 Task: Create new Company, with domain: 'toyota.com' and type: 'Reseller'. Add new contact for this company, with mail Id: 'Devika_Nair@toyota.com', First Name: Devika, Last name:  Nair, Job Title: 'Product Manager', Phone Number: '(617) 555-9012'. Change life cycle stage to  Lead and lead status to  Open. Logged in from softage.3@softage.net
Action: Mouse moved to (96, 81)
Screenshot: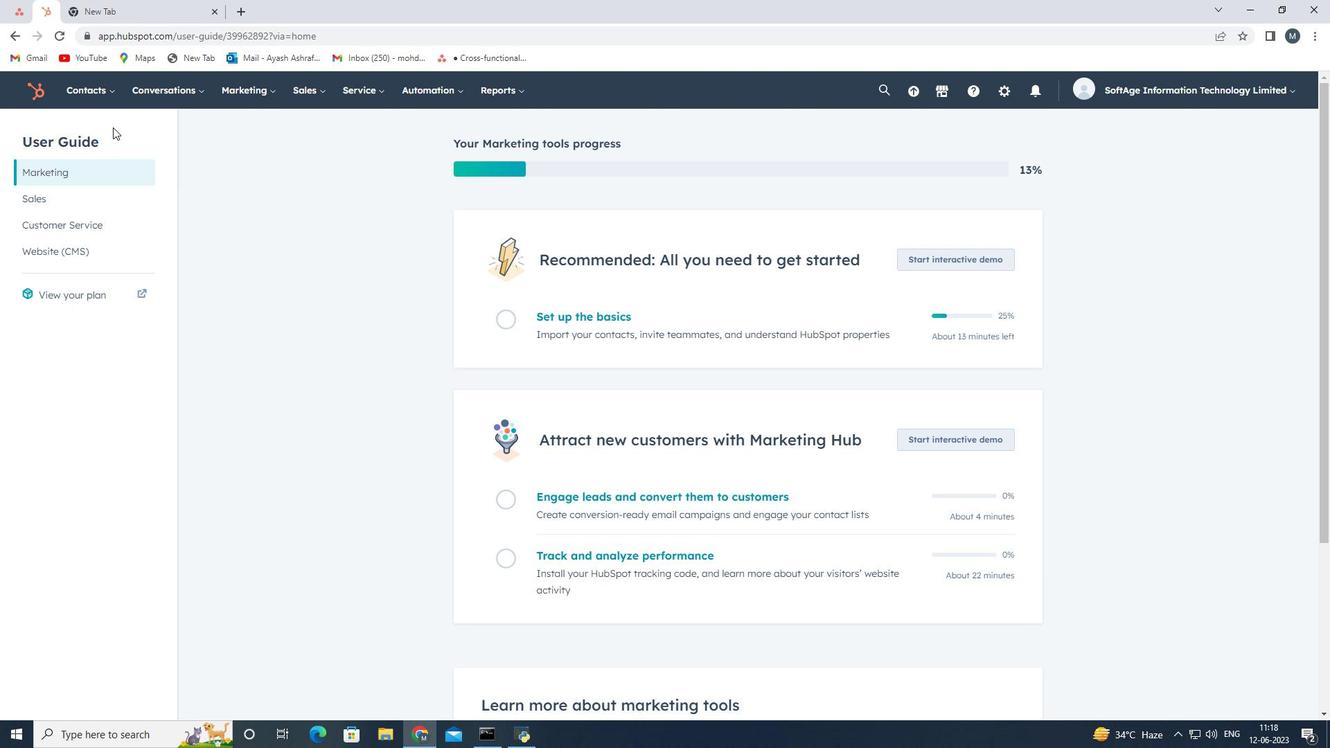 
Action: Mouse pressed left at (96, 81)
Screenshot: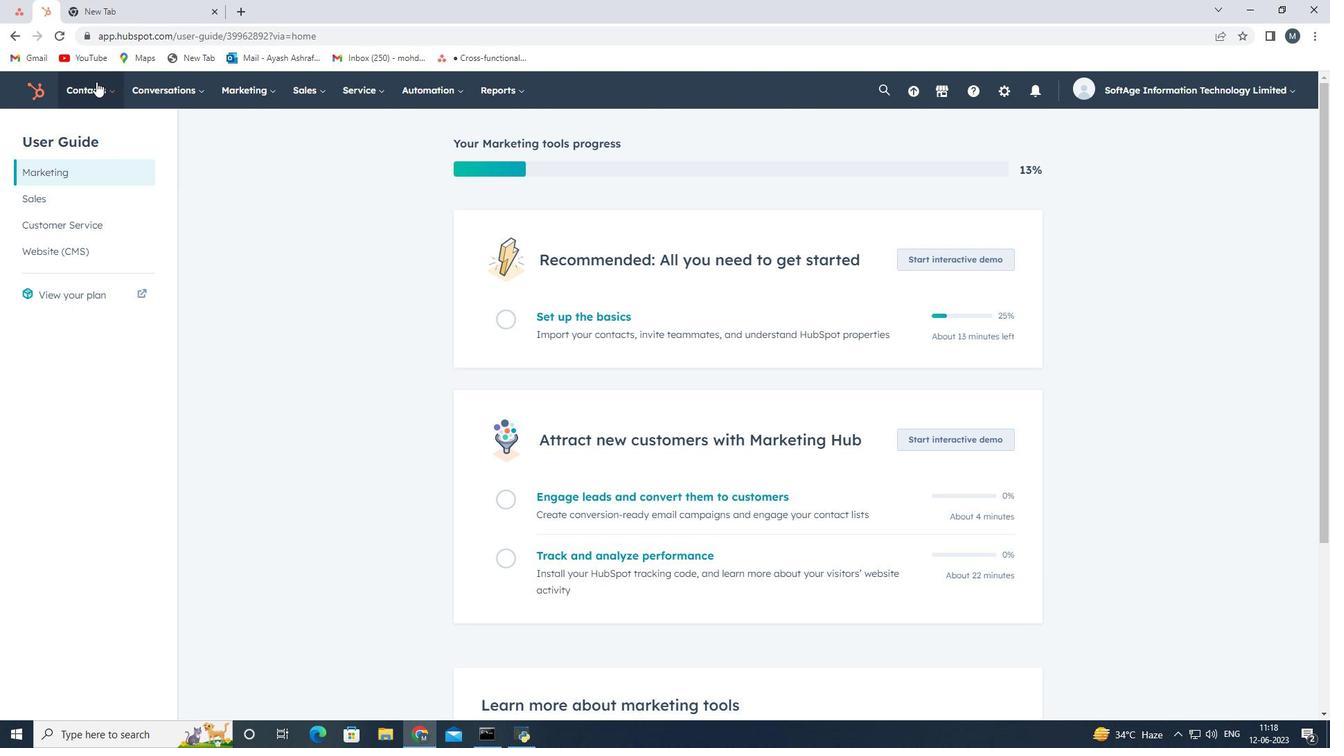 
Action: Mouse moved to (115, 125)
Screenshot: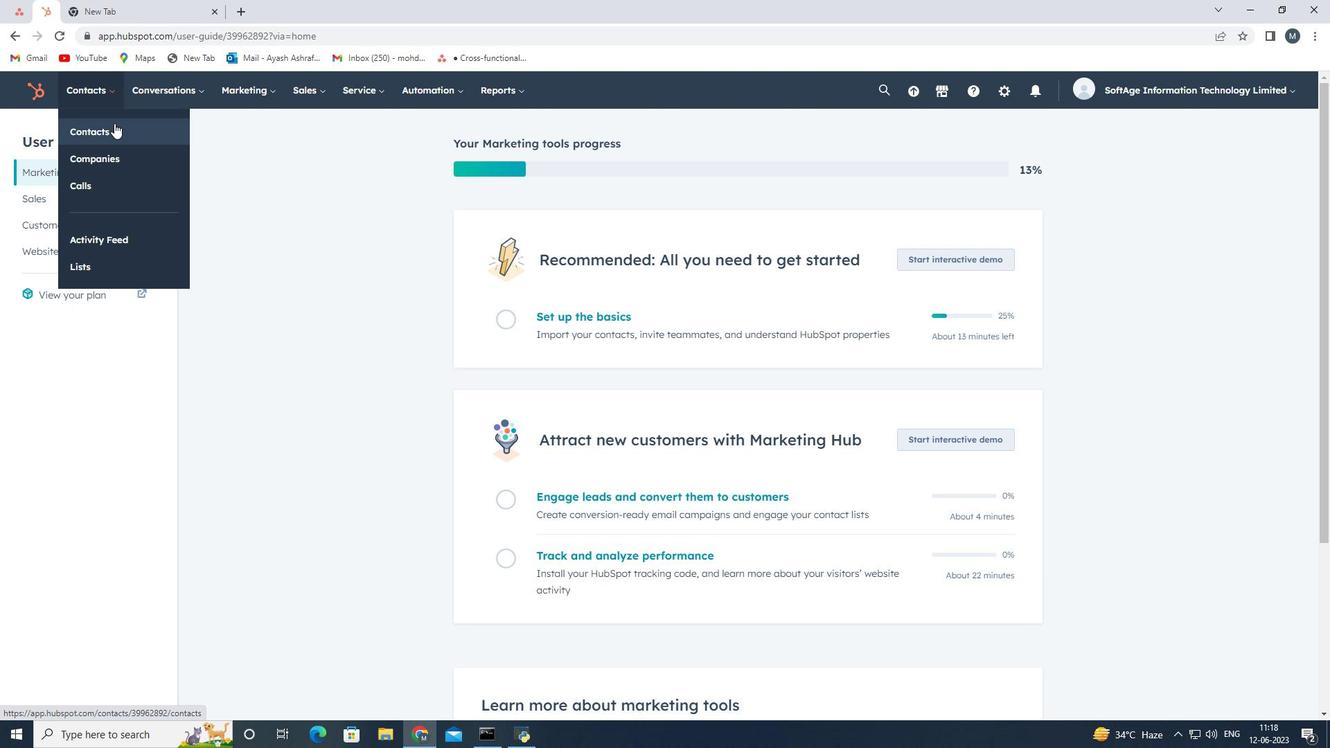 
Action: Mouse pressed left at (115, 125)
Screenshot: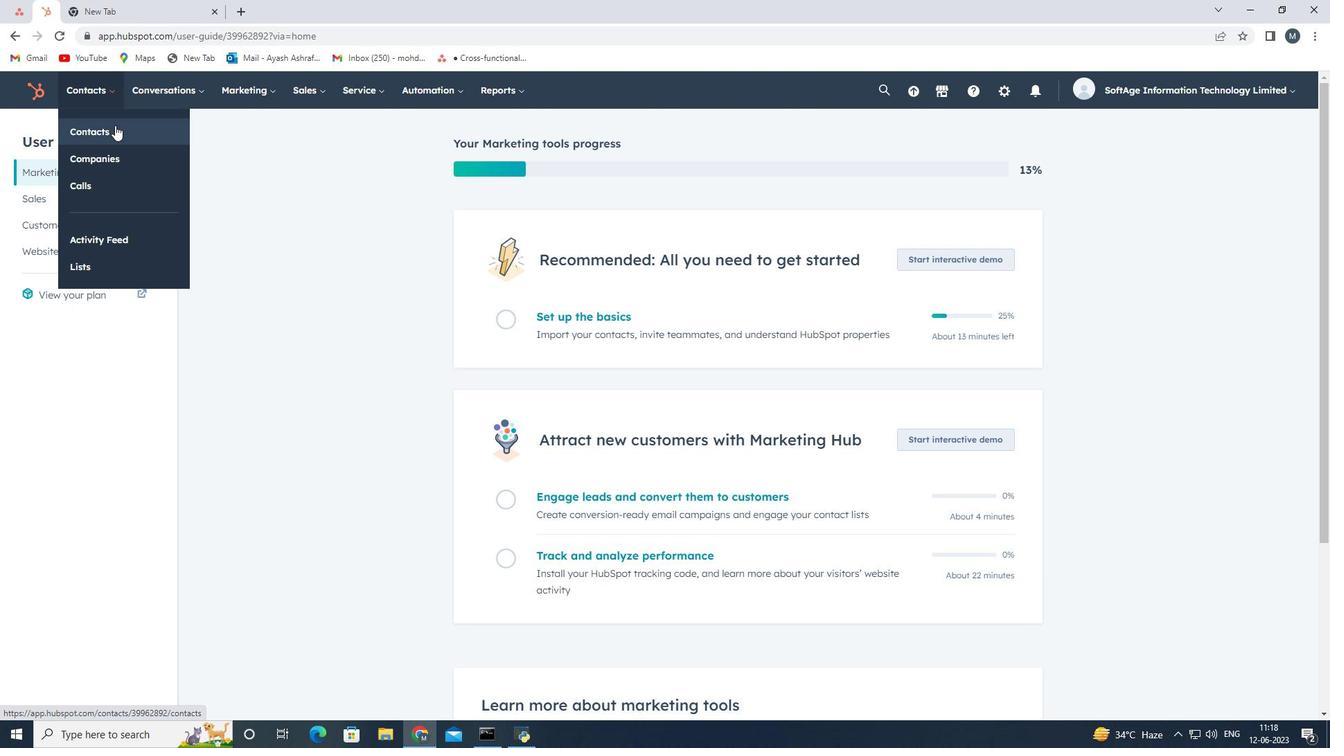 
Action: Mouse moved to (112, 154)
Screenshot: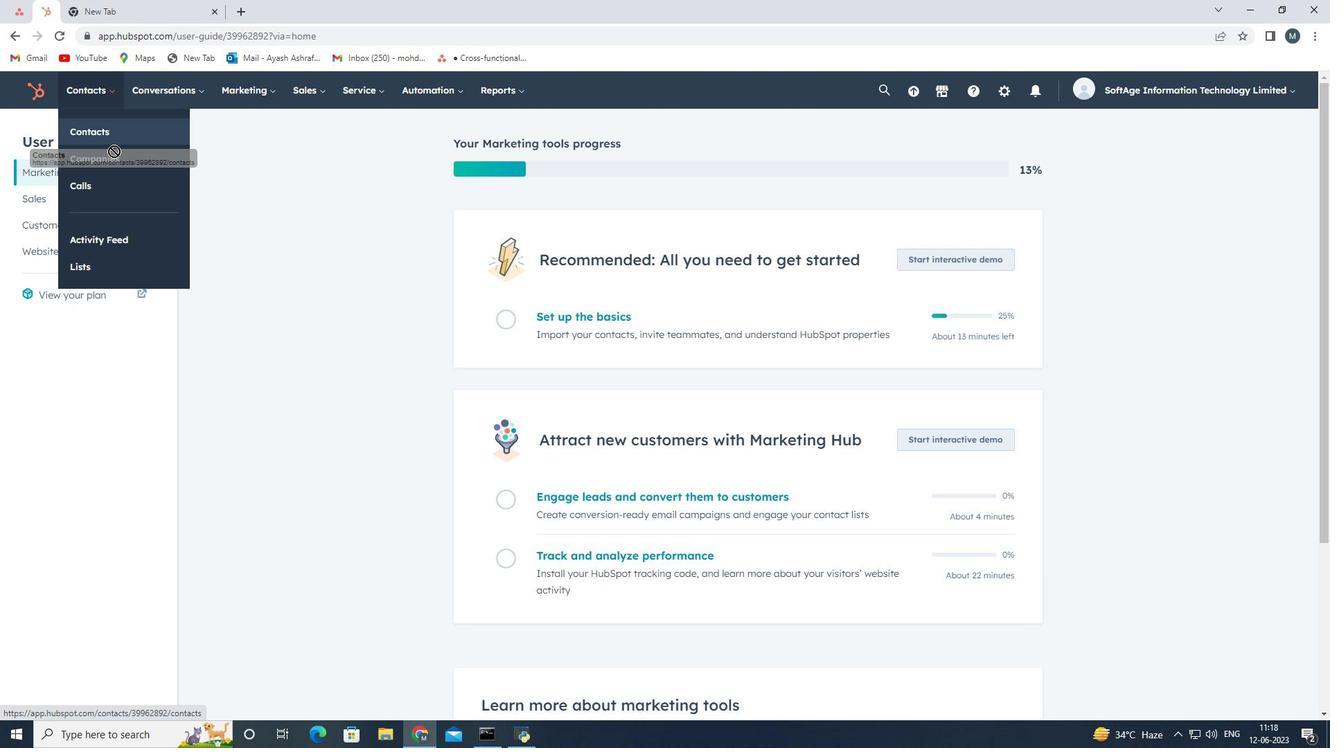 
Action: Mouse pressed left at (112, 154)
Screenshot: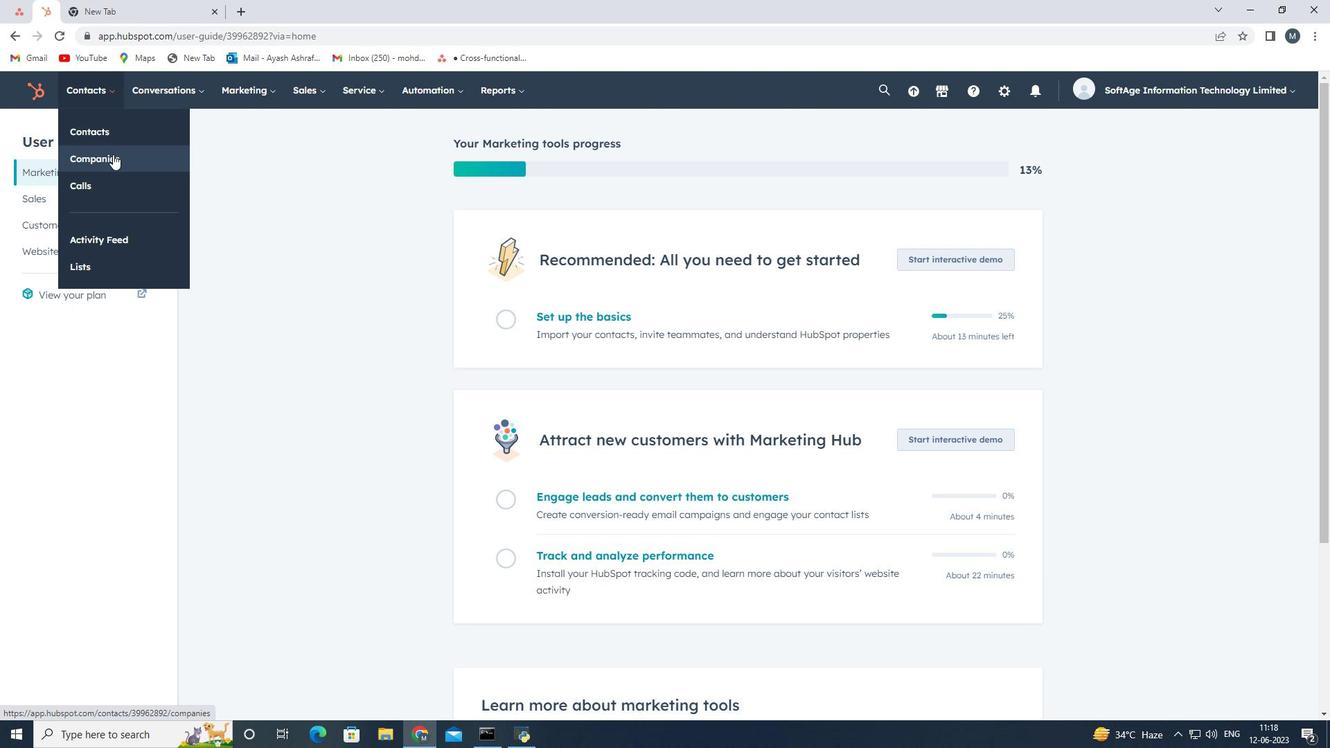 
Action: Mouse moved to (1234, 140)
Screenshot: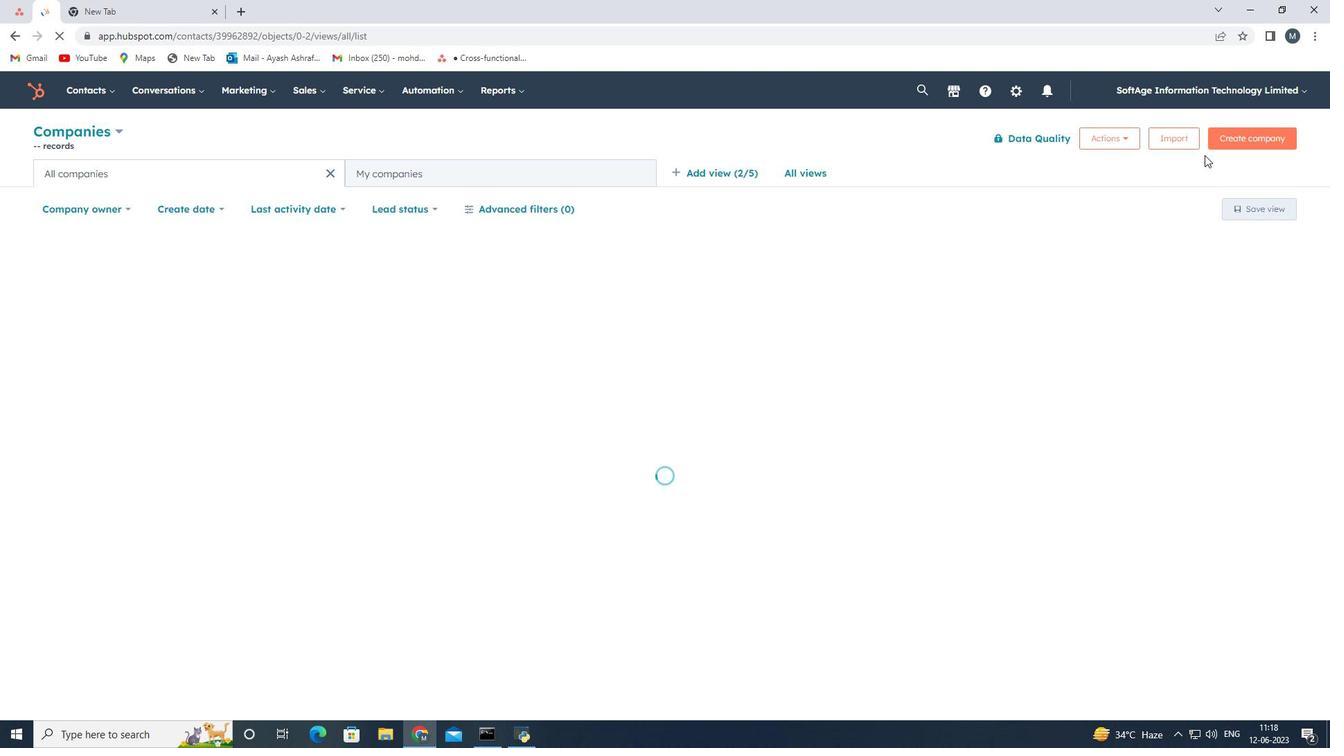 
Action: Mouse pressed left at (1234, 140)
Screenshot: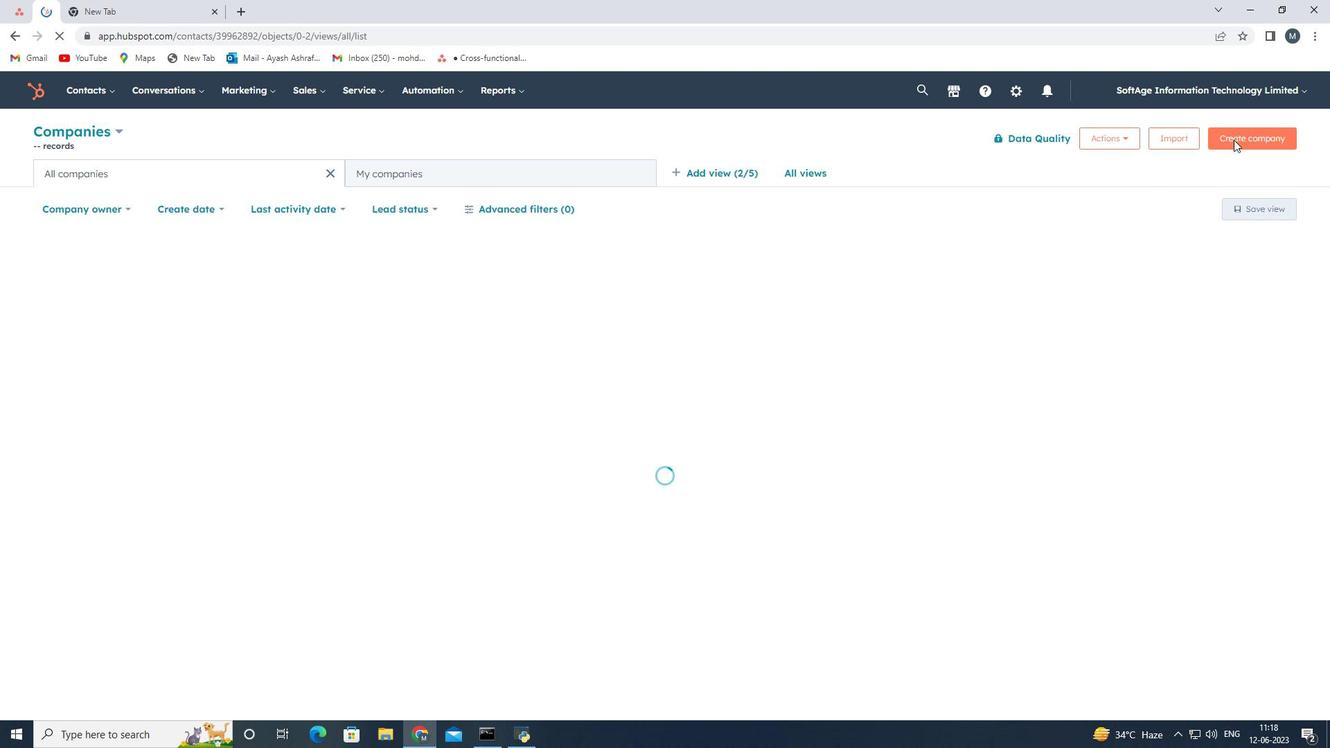 
Action: Mouse pressed left at (1234, 140)
Screenshot: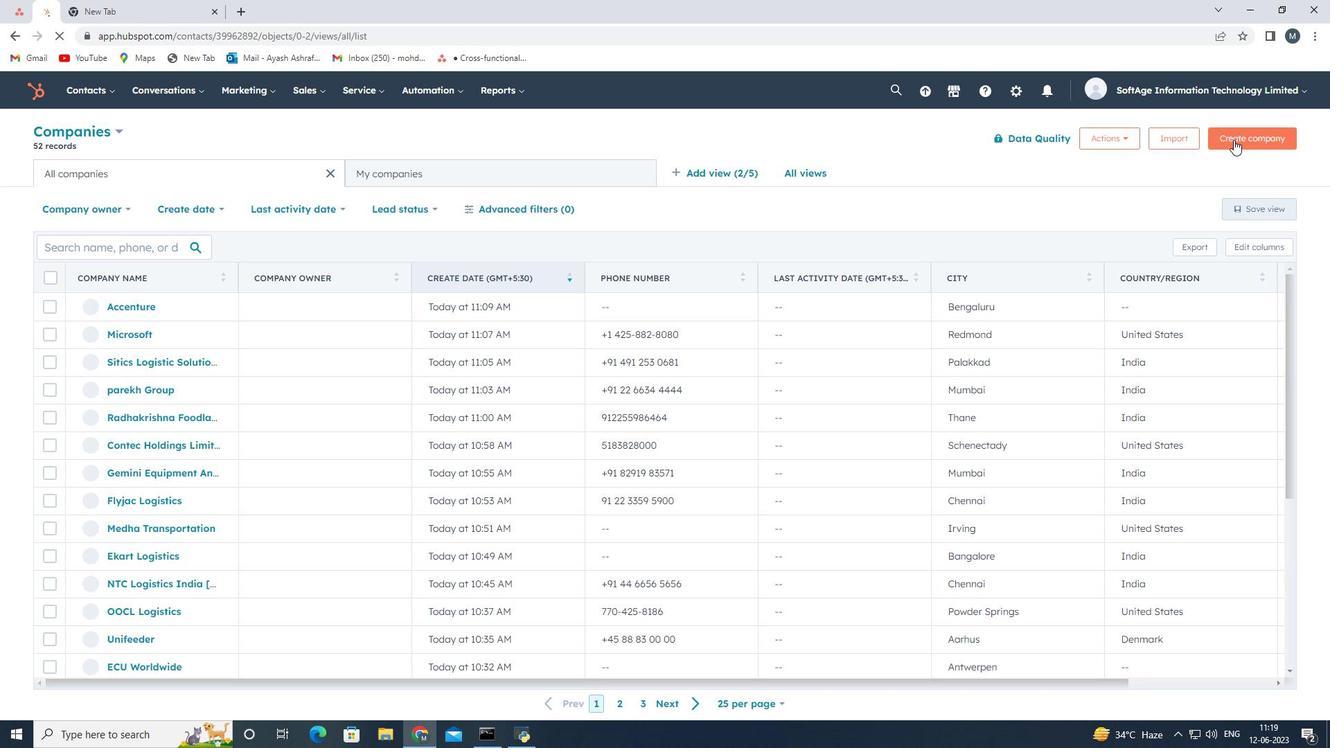
Action: Mouse moved to (1005, 209)
Screenshot: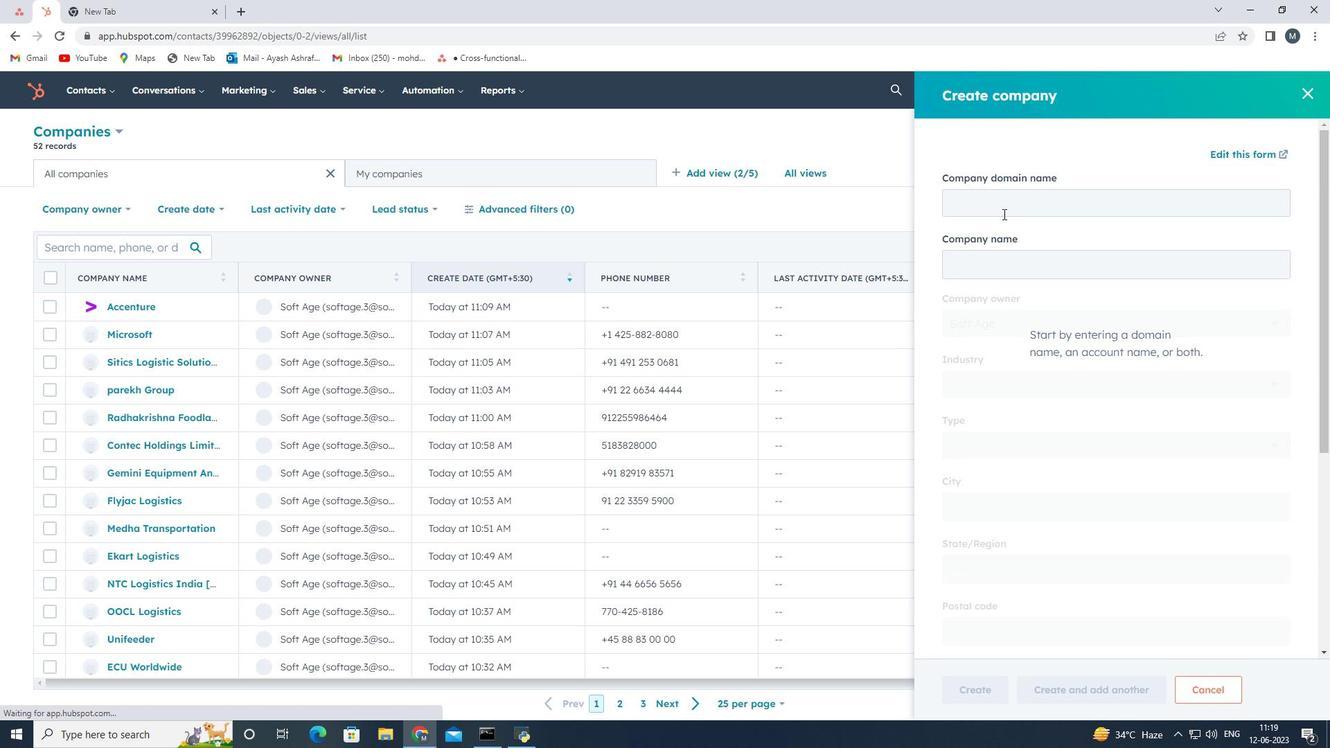 
Action: Mouse pressed left at (1005, 209)
Screenshot: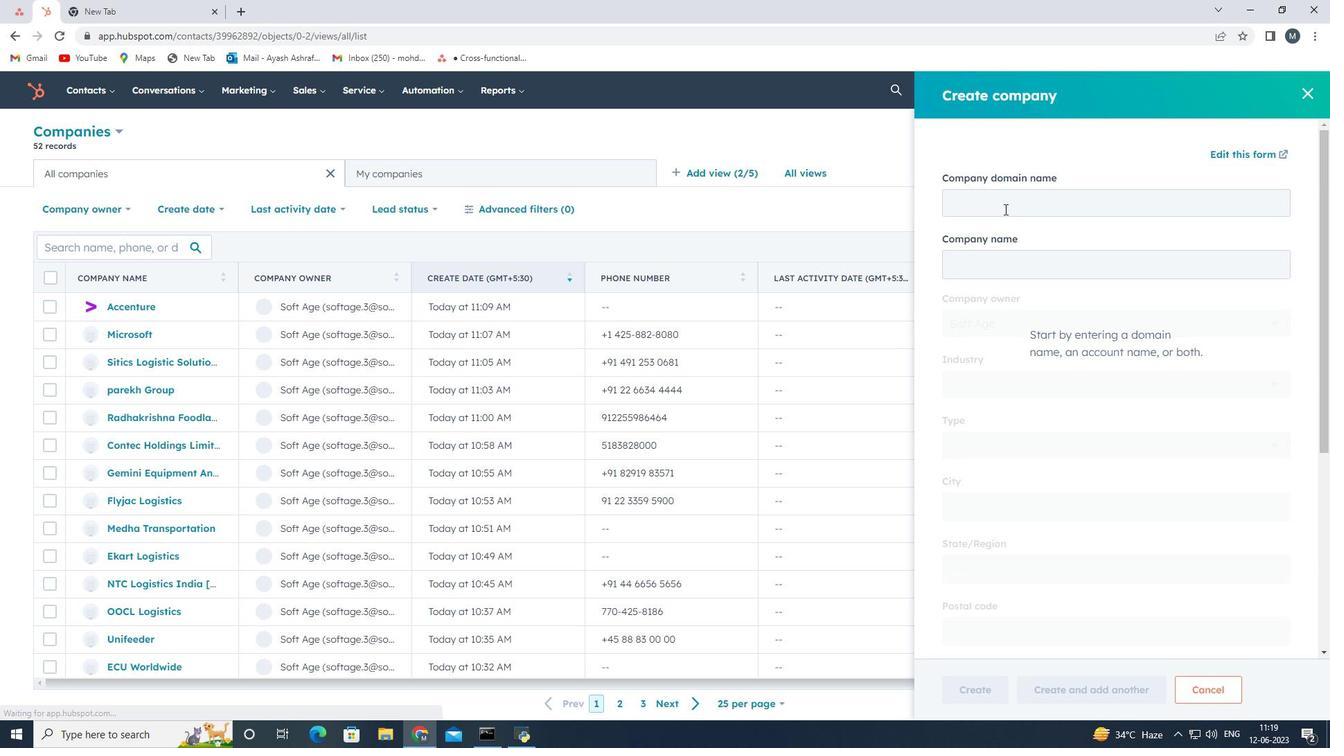 
Action: Key pressed toyota.com
Screenshot: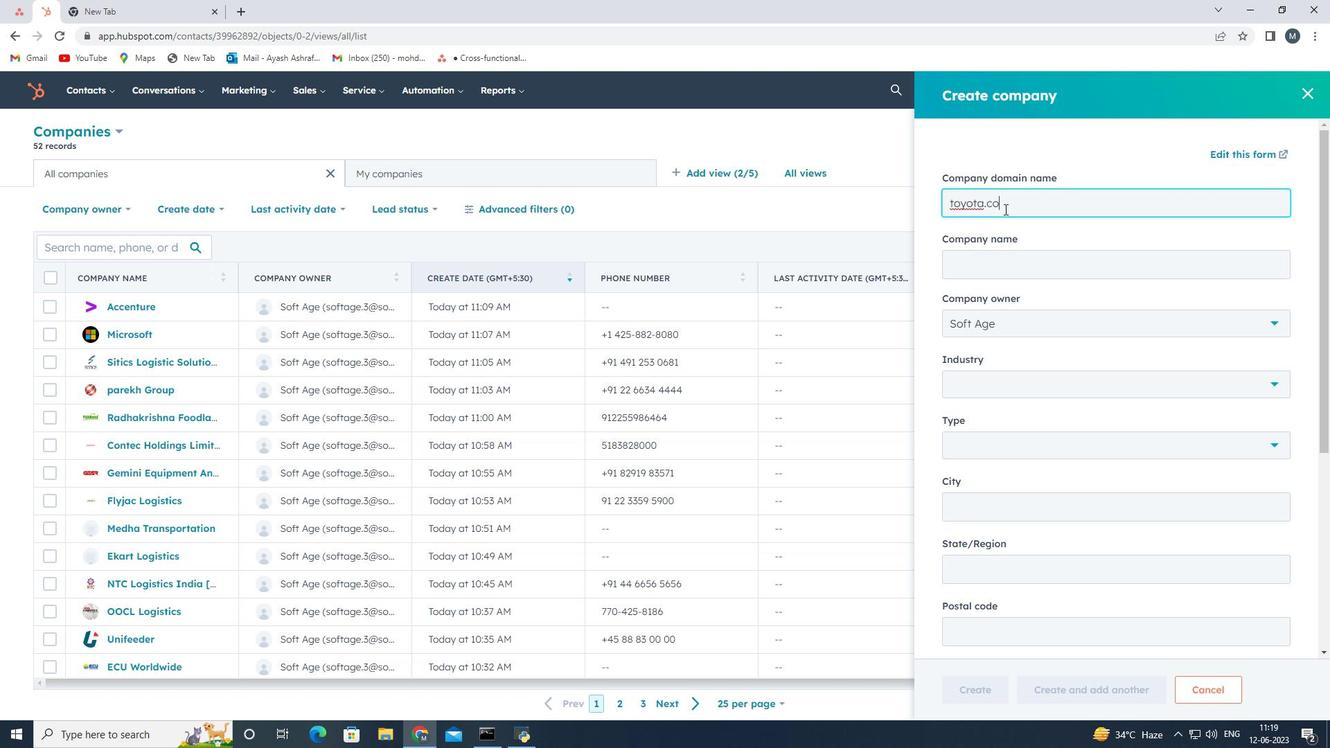 
Action: Mouse moved to (1039, 432)
Screenshot: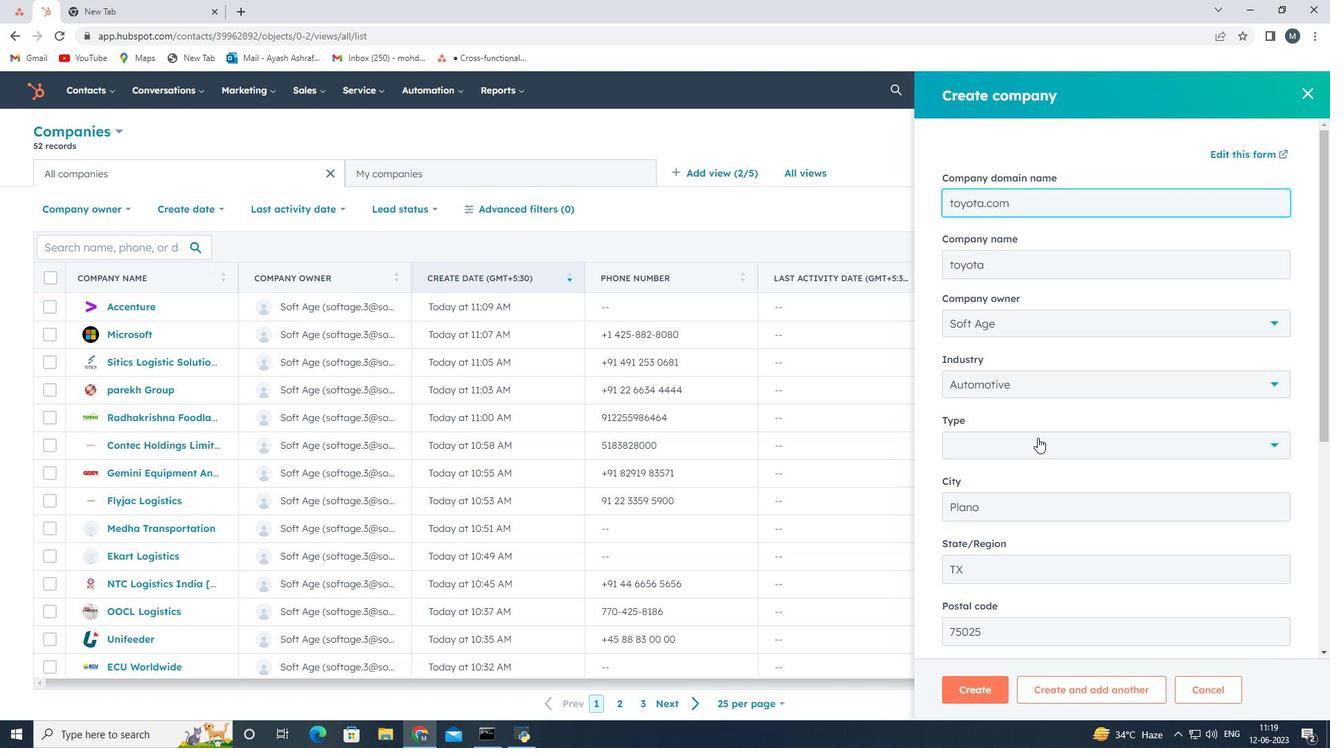 
Action: Mouse pressed left at (1039, 432)
Screenshot: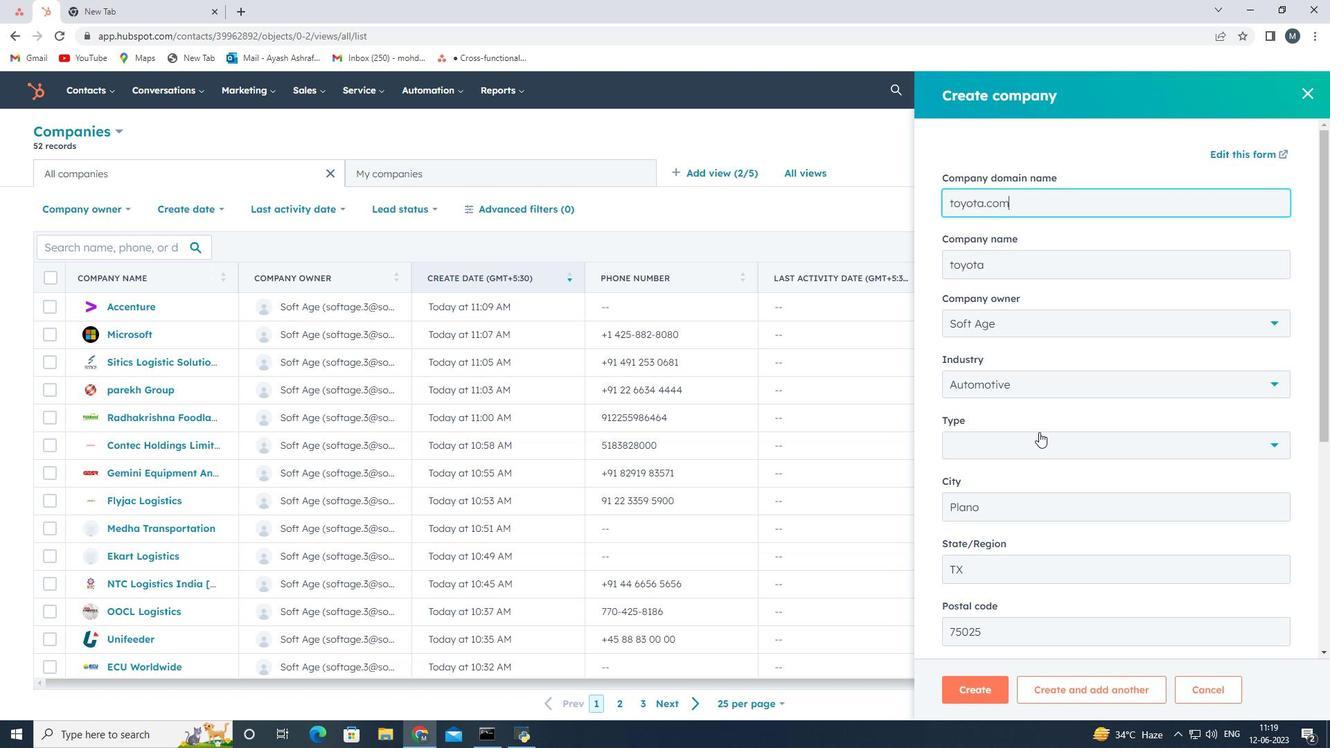 
Action: Mouse moved to (986, 569)
Screenshot: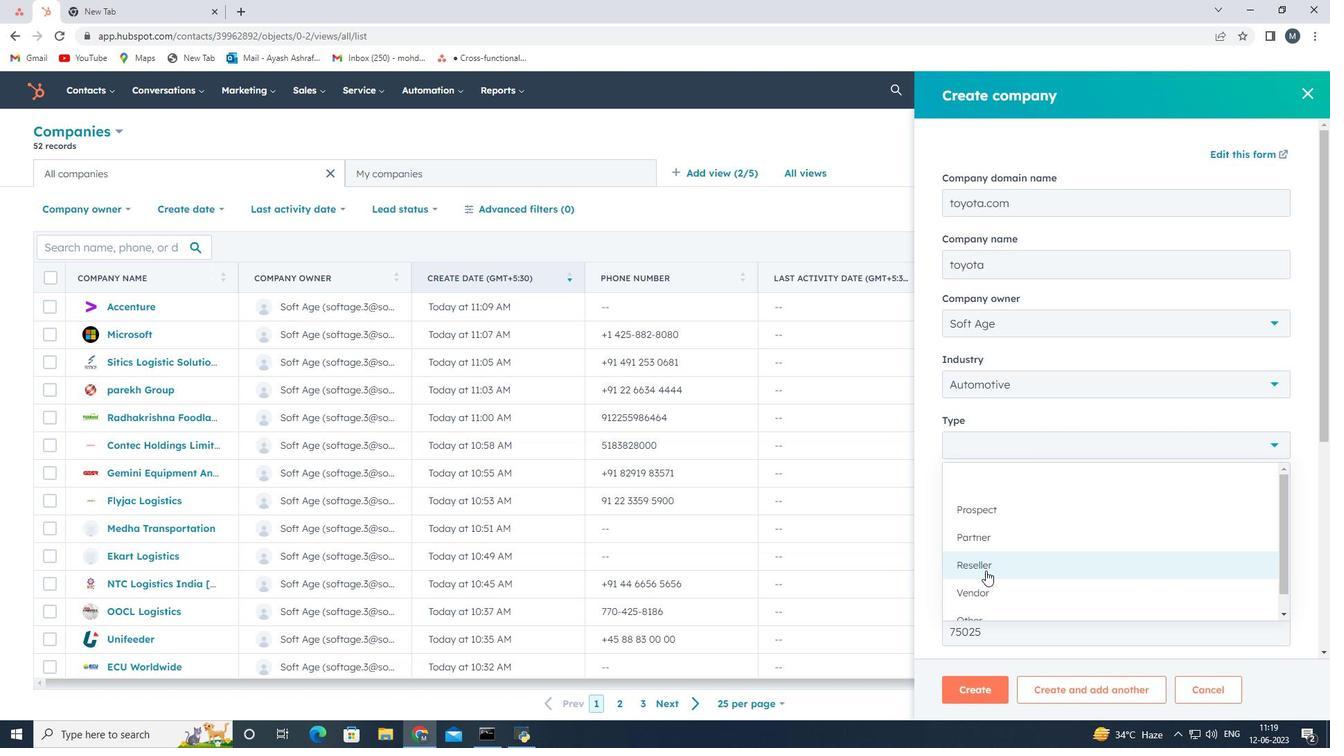 
Action: Mouse pressed left at (986, 569)
Screenshot: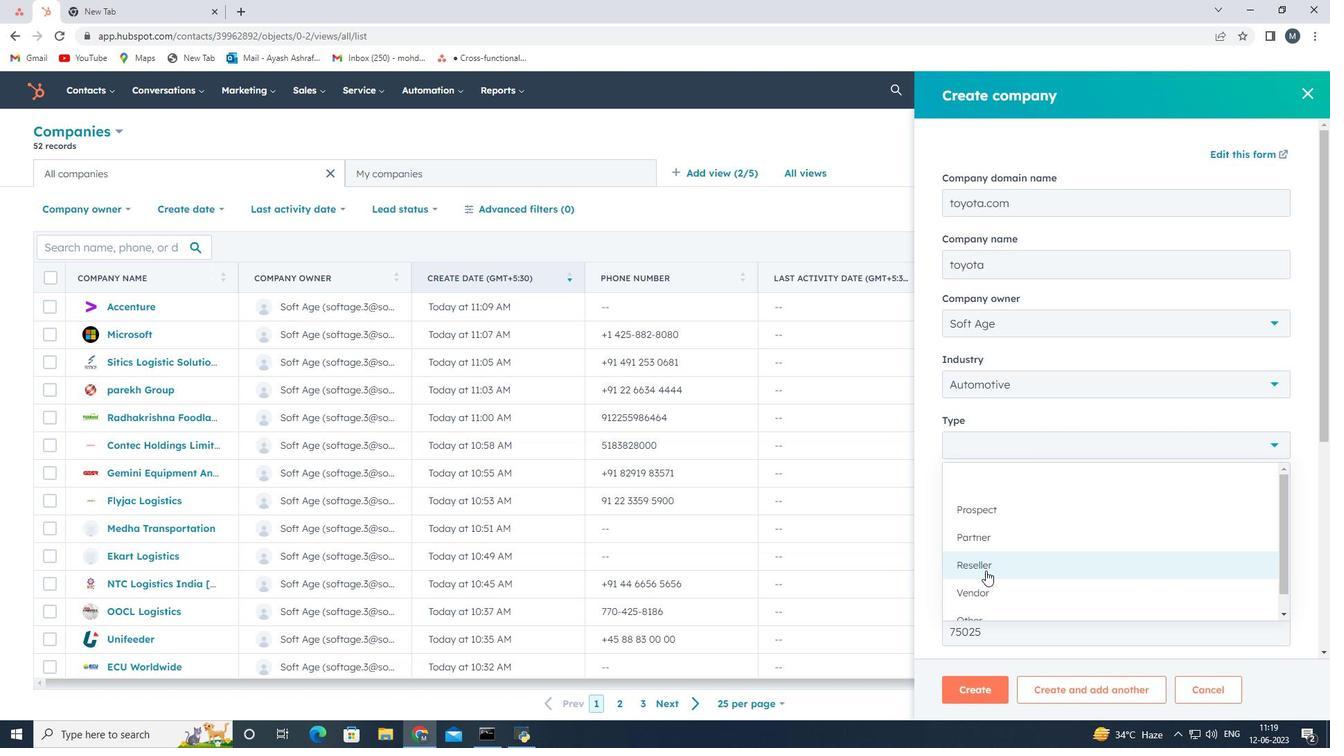 
Action: Mouse scrolled (986, 568) with delta (0, 0)
Screenshot: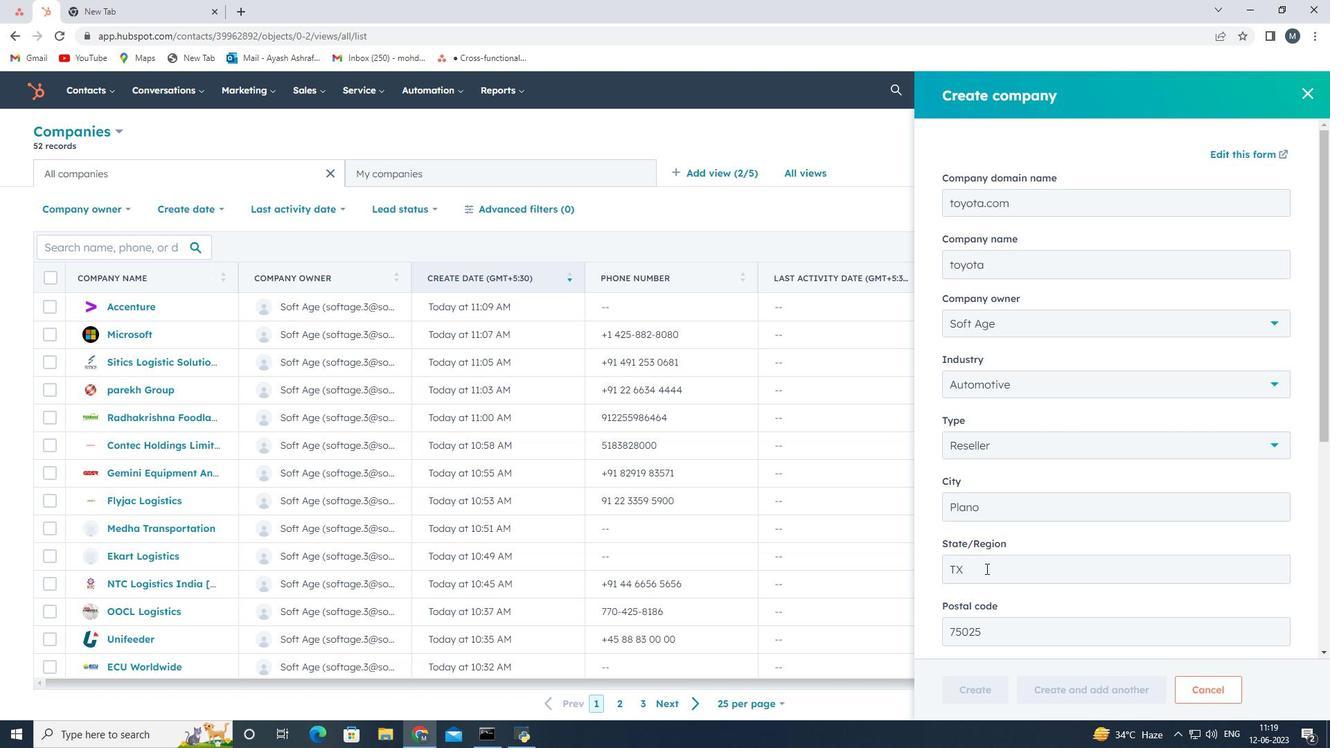 
Action: Mouse scrolled (986, 568) with delta (0, 0)
Screenshot: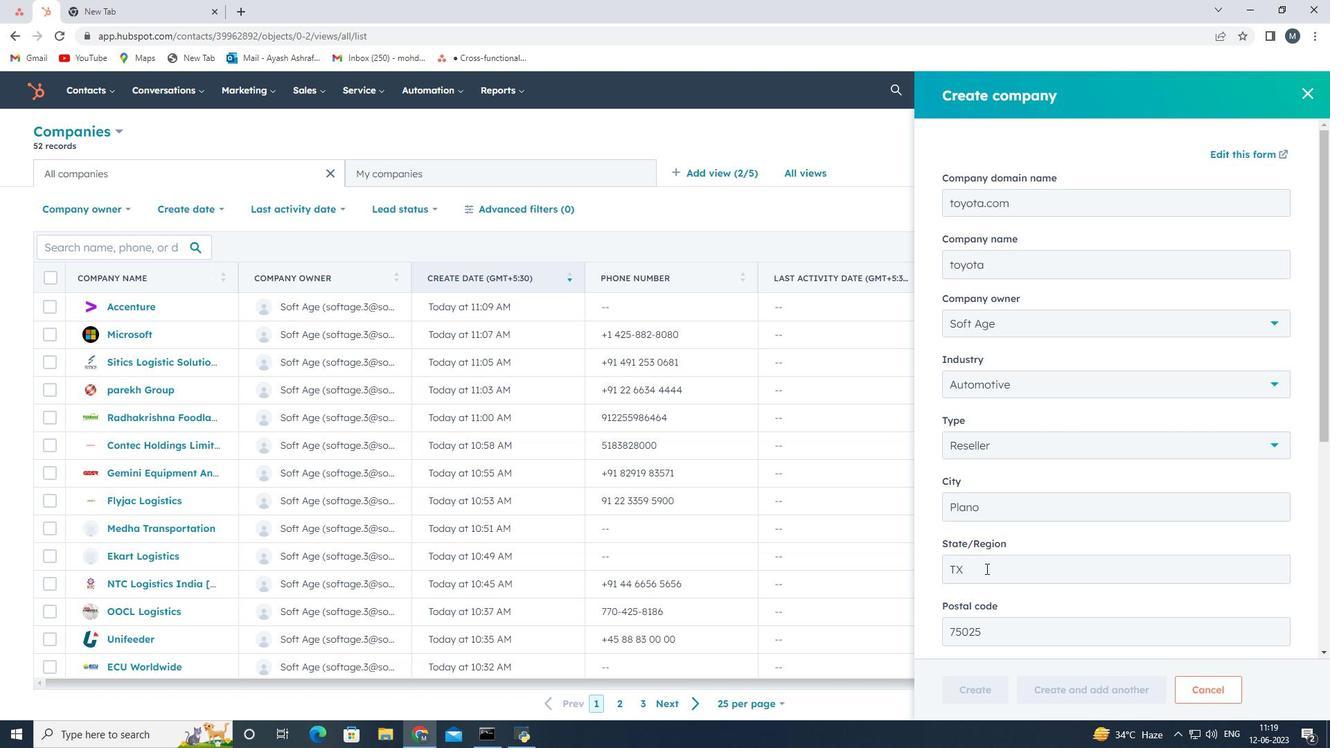 
Action: Mouse scrolled (986, 568) with delta (0, 0)
Screenshot: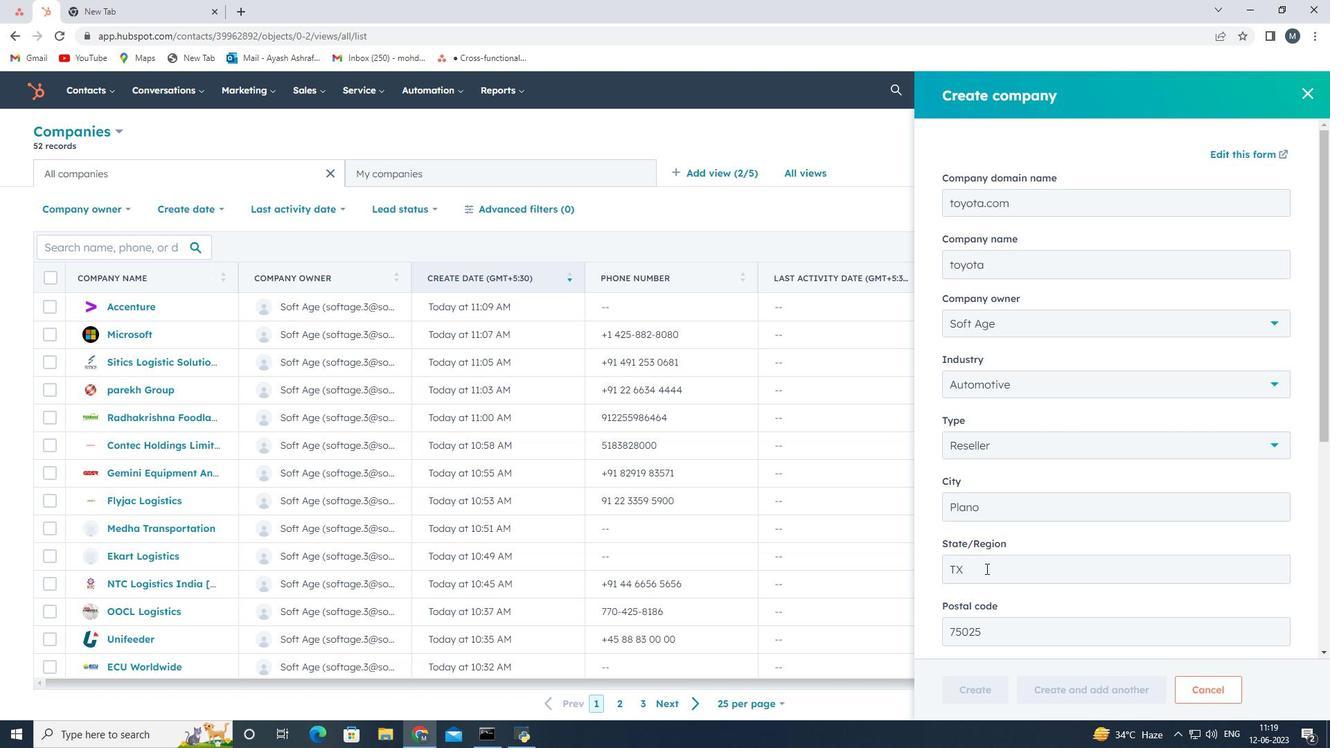 
Action: Mouse scrolled (986, 568) with delta (0, 0)
Screenshot: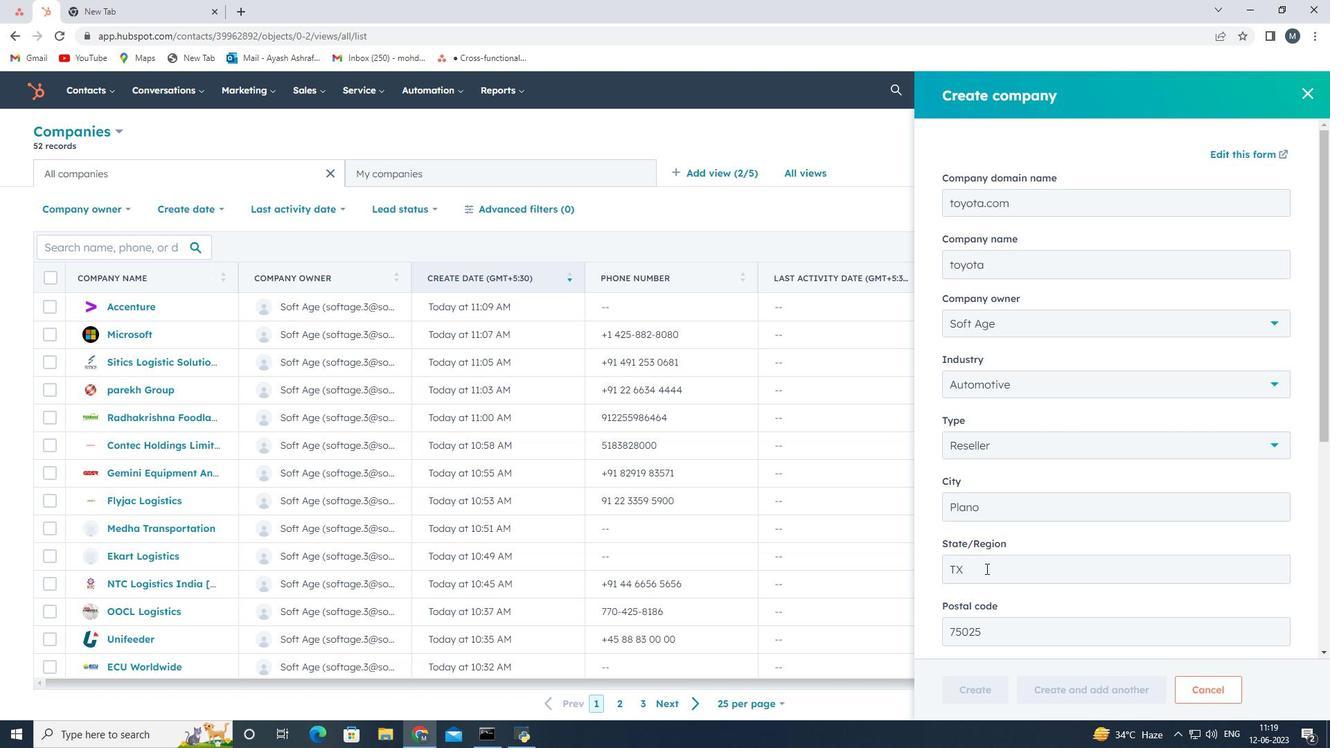 
Action: Mouse scrolled (986, 568) with delta (0, 0)
Screenshot: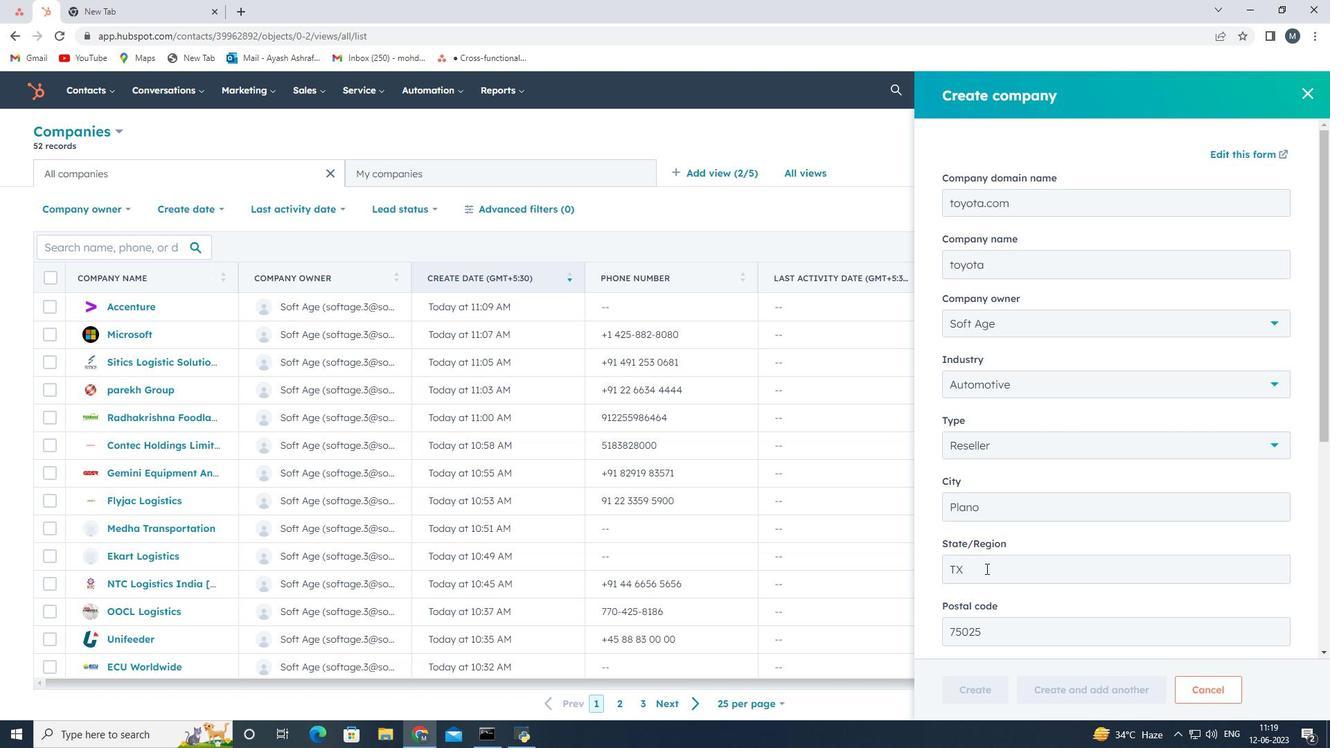 
Action: Mouse scrolled (986, 568) with delta (0, 0)
Screenshot: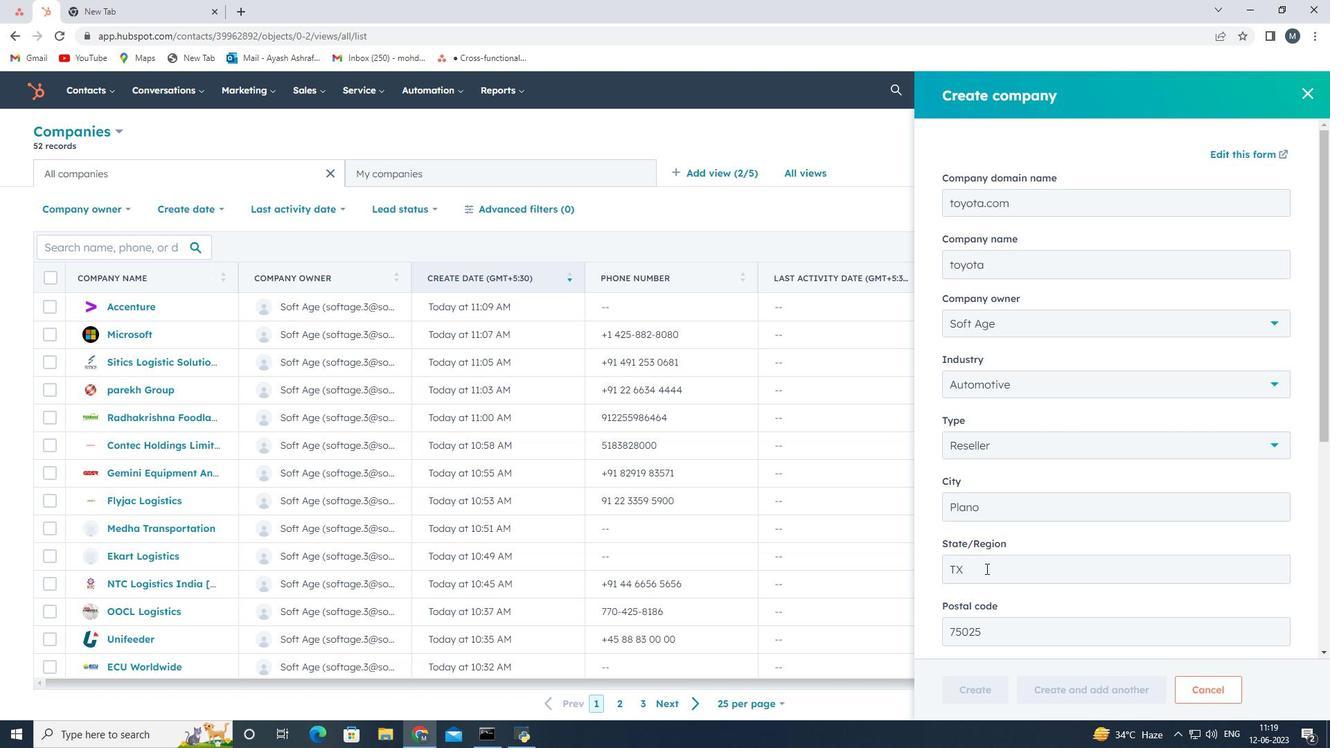 
Action: Mouse scrolled (986, 568) with delta (0, 0)
Screenshot: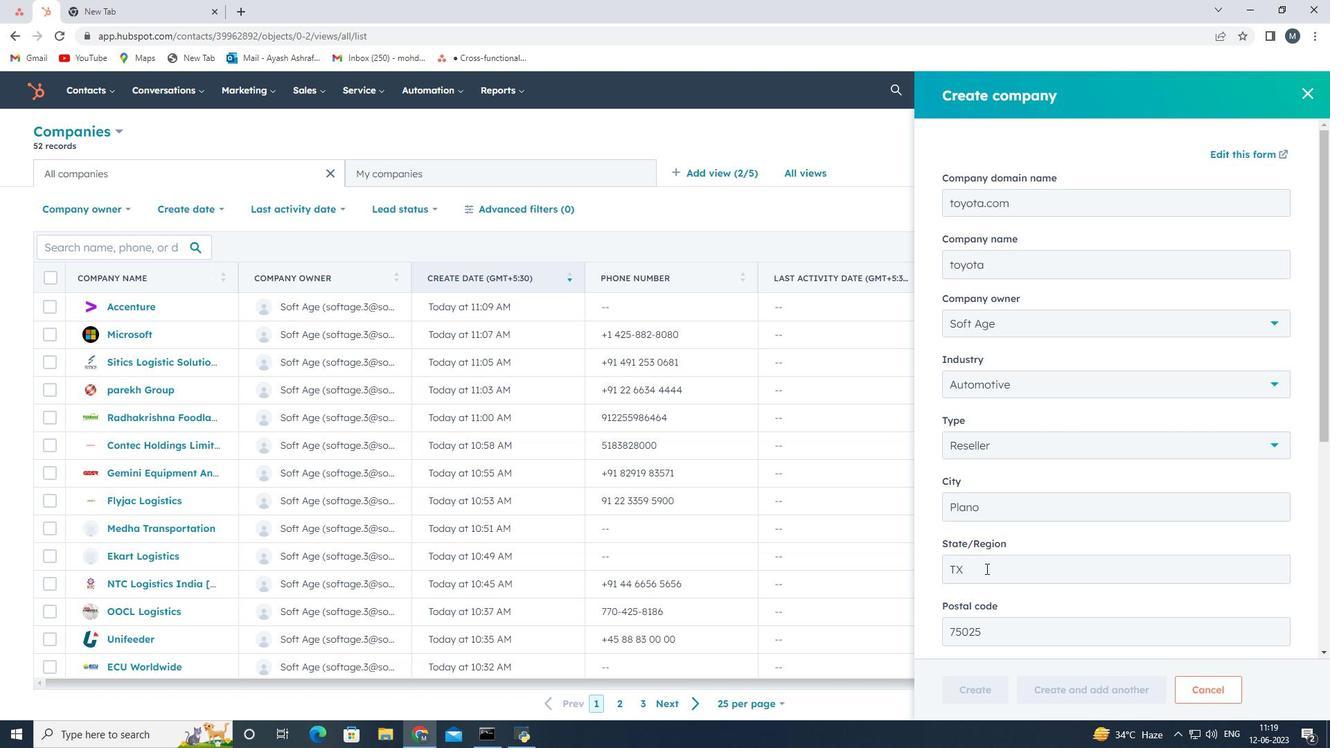 
Action: Mouse moved to (948, 692)
Screenshot: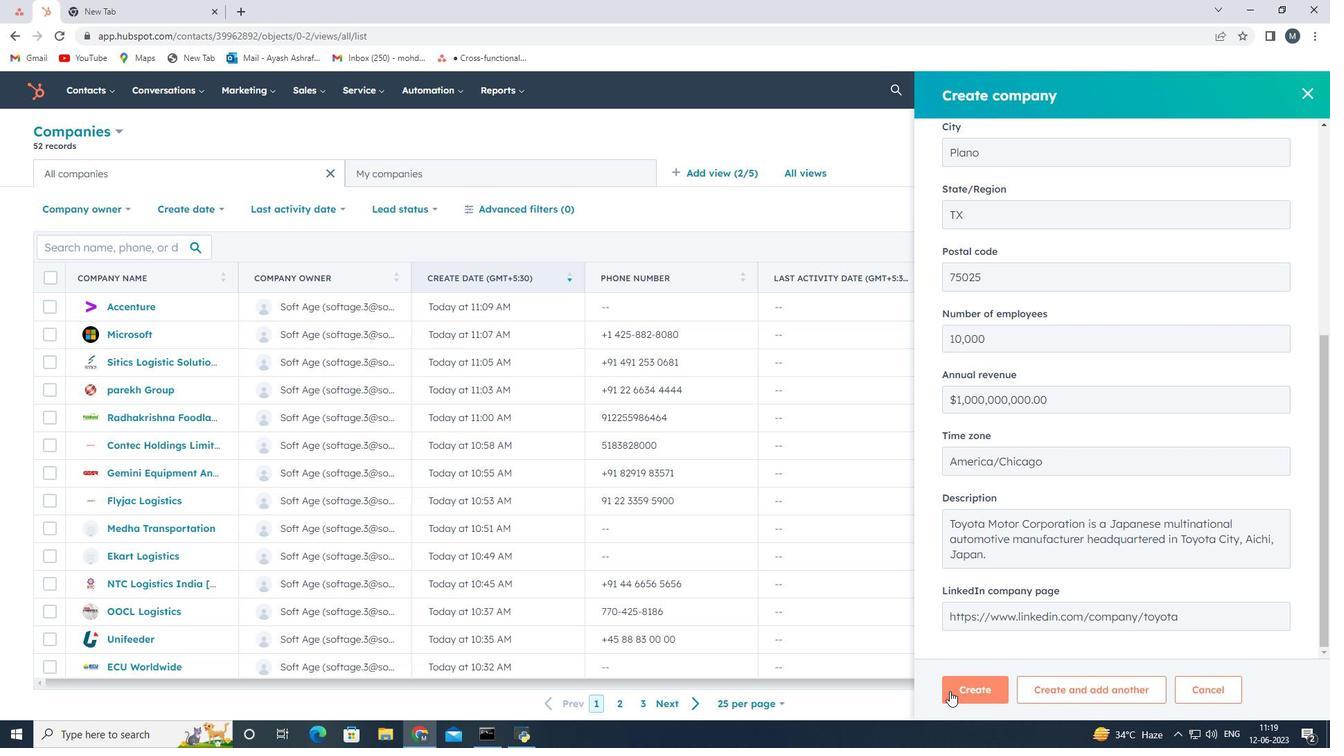 
Action: Mouse pressed left at (948, 692)
Screenshot: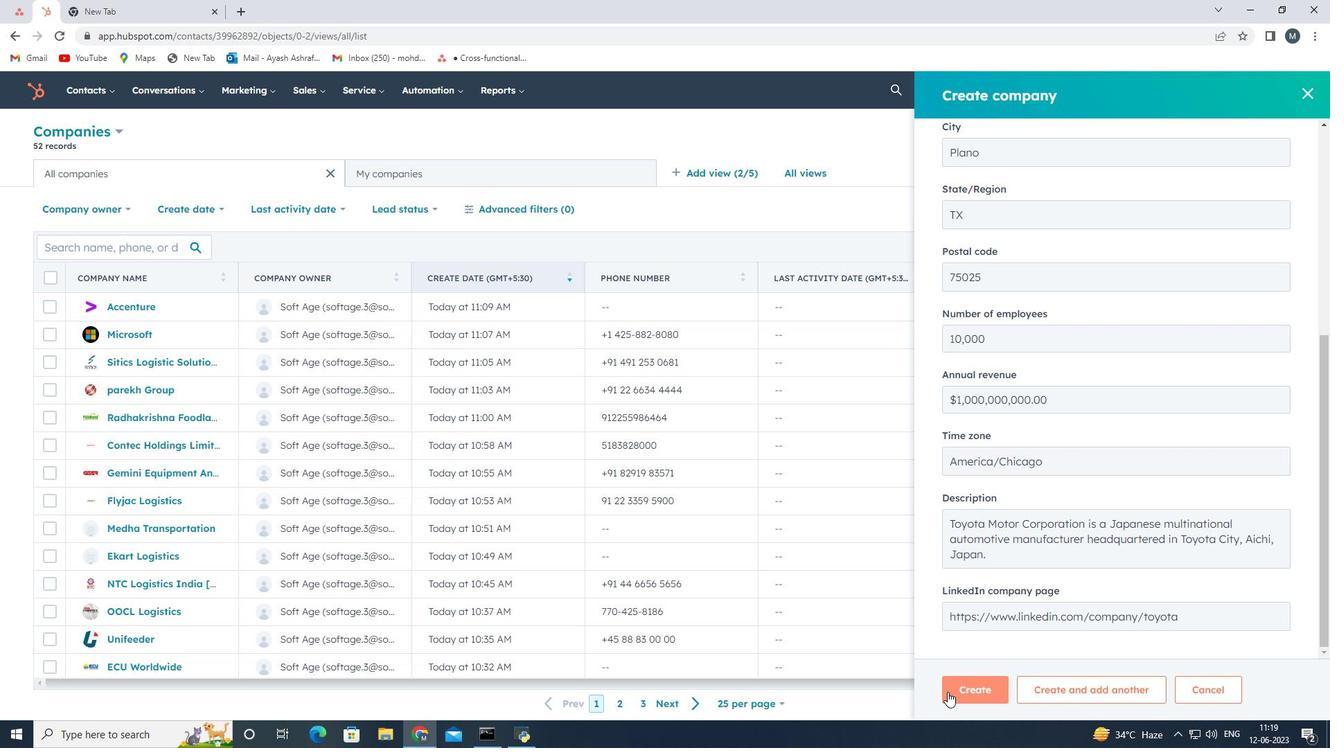 
Action: Mouse moved to (937, 469)
Screenshot: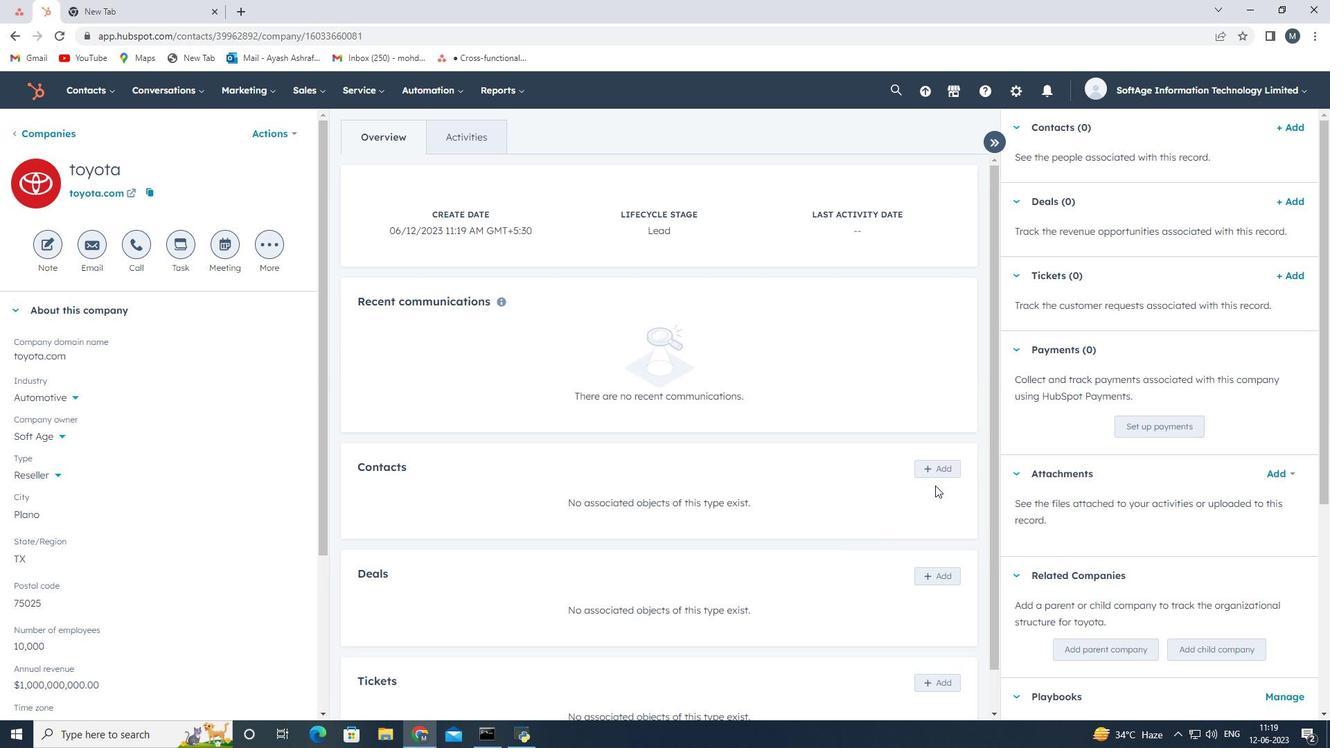 
Action: Mouse pressed left at (937, 469)
Screenshot: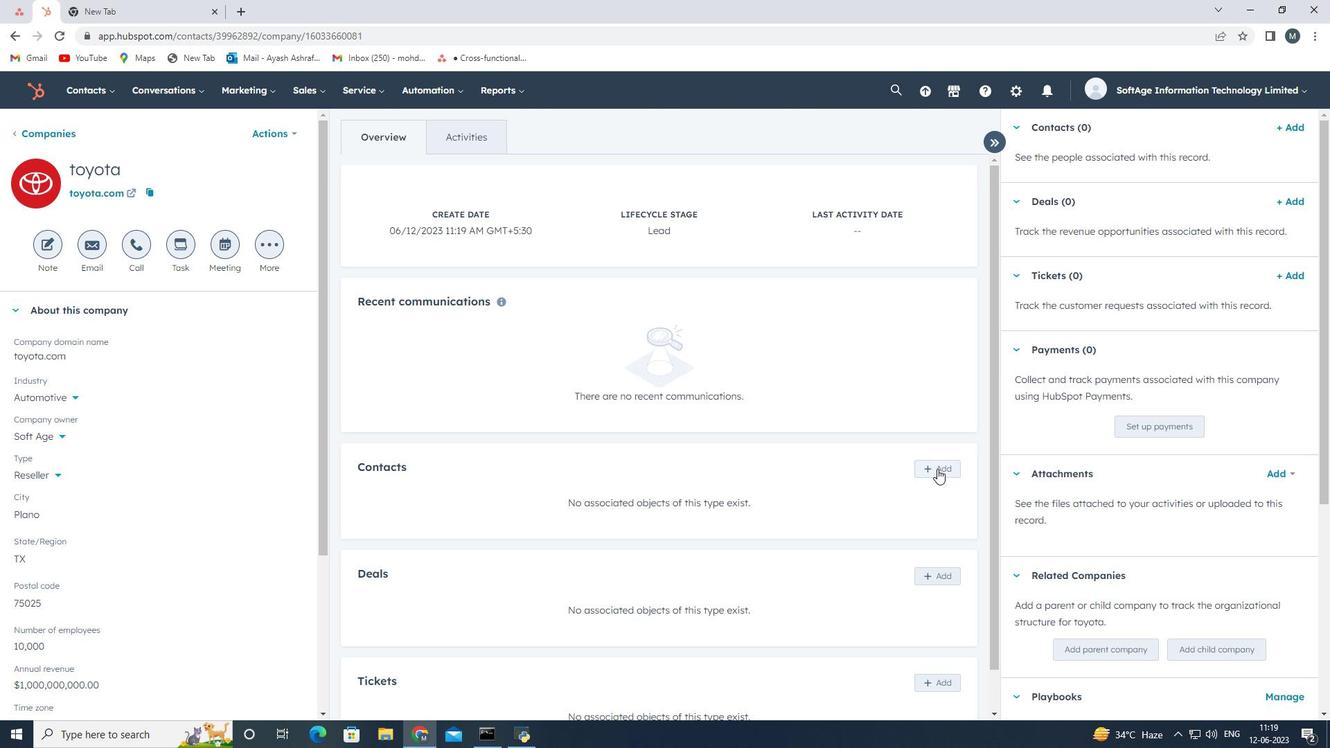 
Action: Mouse moved to (1021, 171)
Screenshot: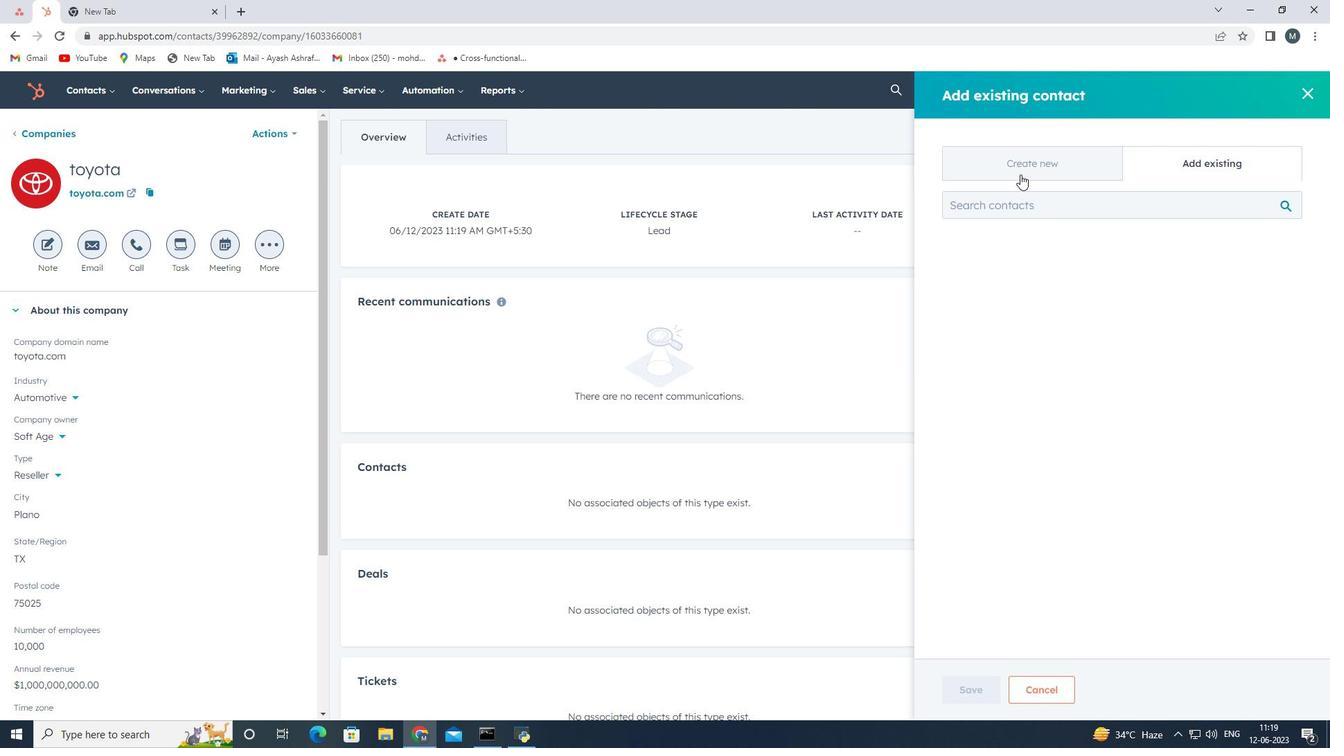 
Action: Mouse pressed left at (1021, 171)
Screenshot: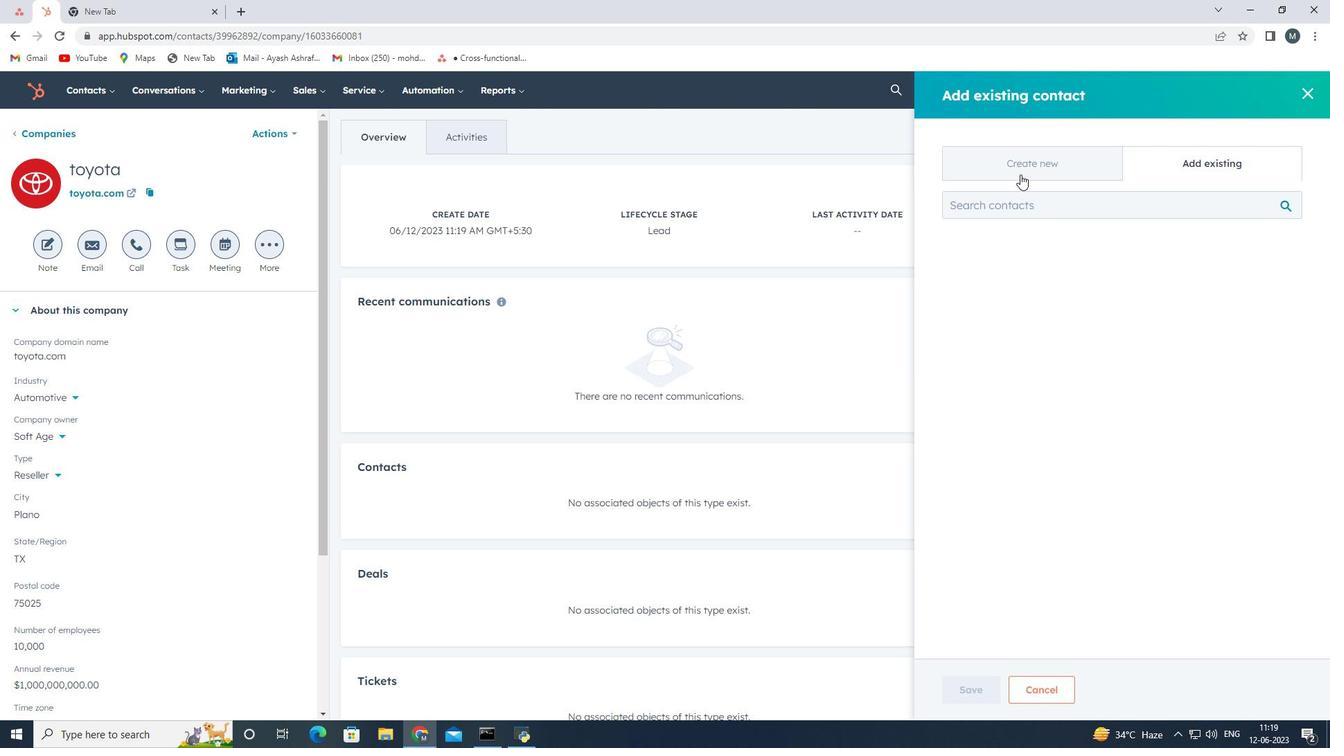 
Action: Mouse moved to (976, 241)
Screenshot: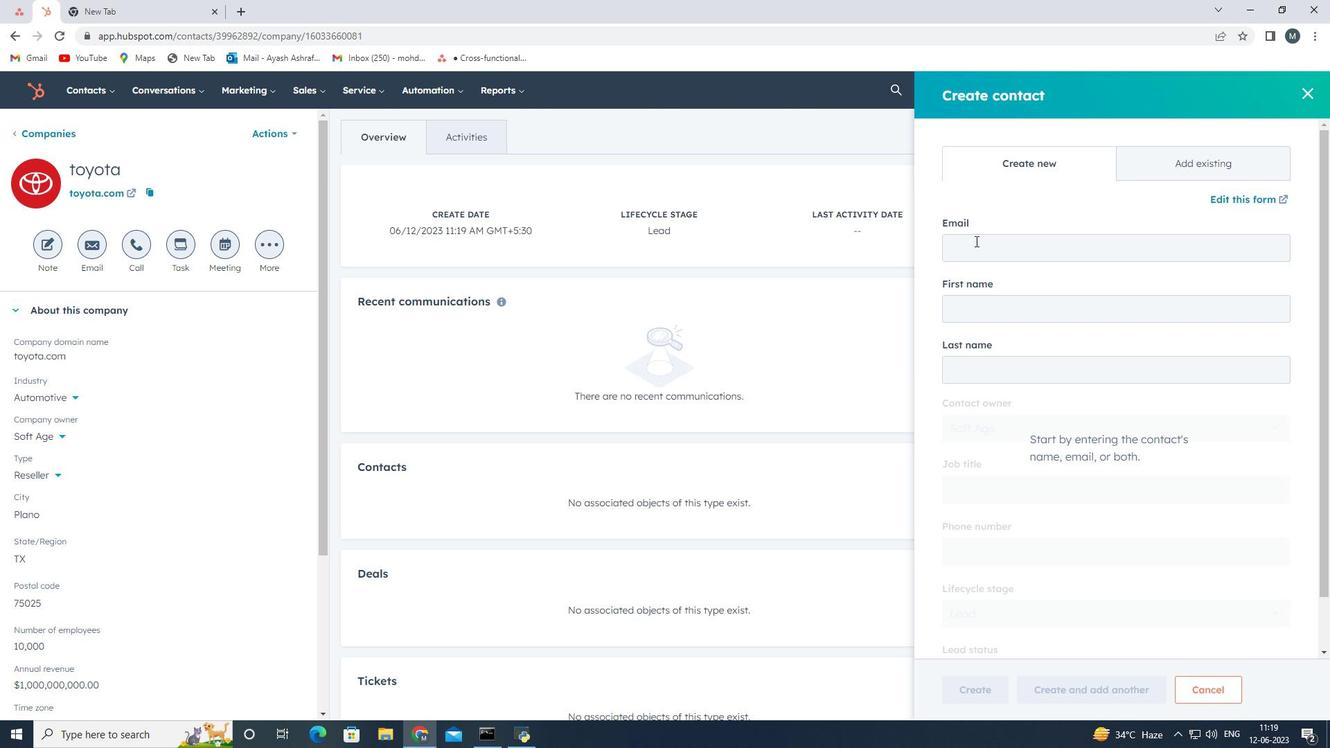 
Action: Mouse pressed left at (976, 241)
Screenshot: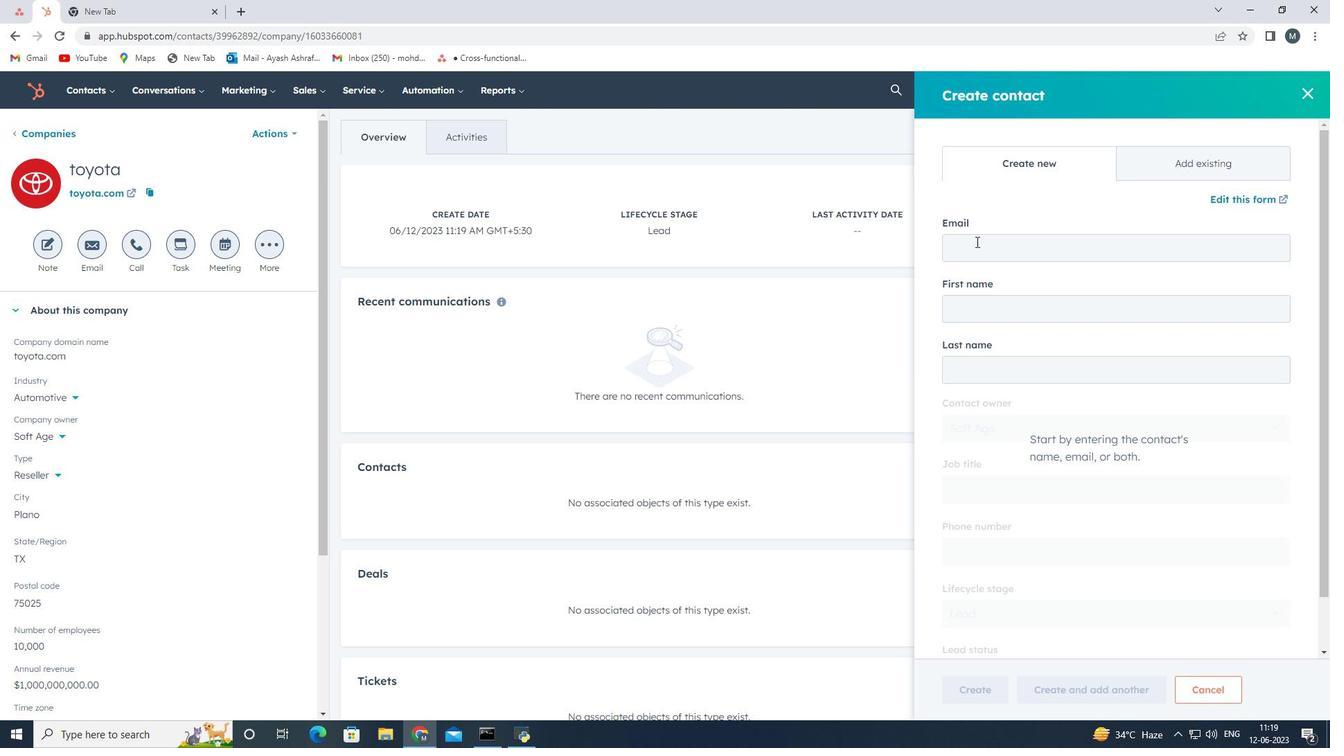 
Action: Mouse moved to (975, 243)
Screenshot: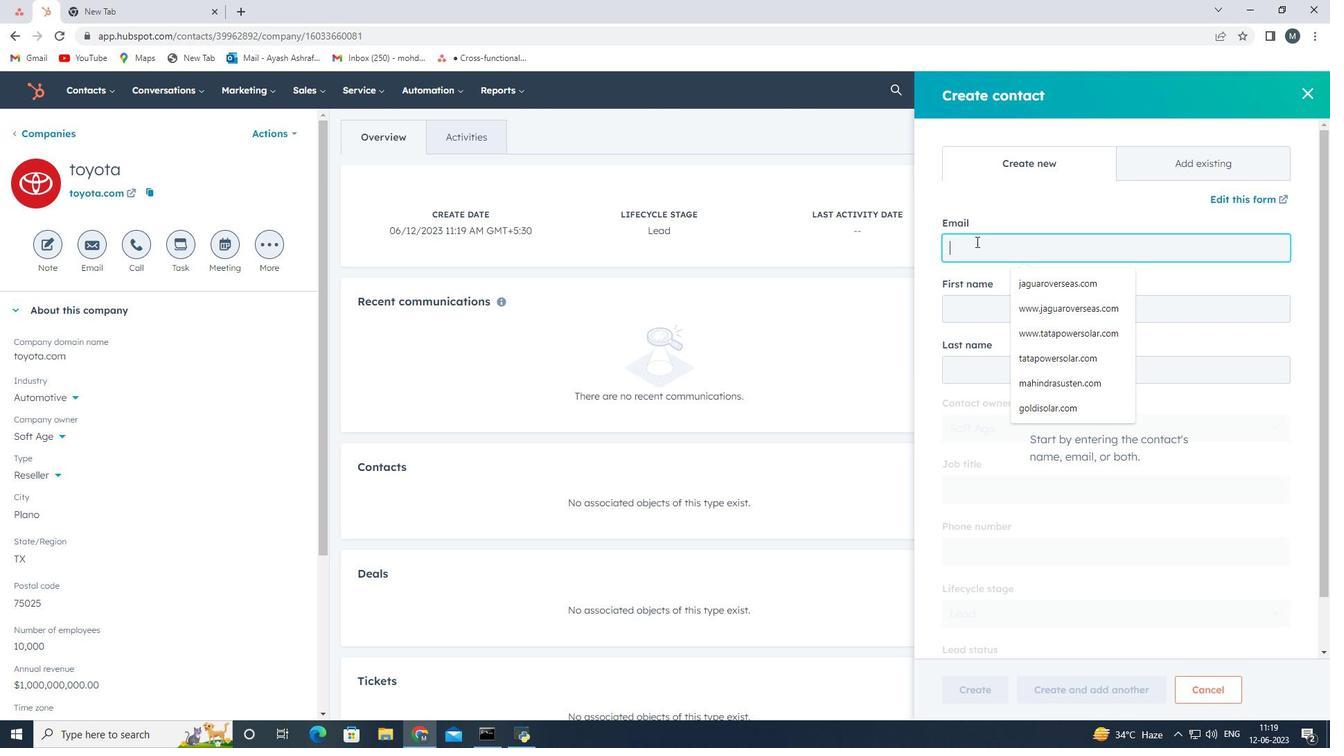 
Action: Key pressed <Key.shift>Devika<Key.shift>_<Key.shift><Key.shift><Key.shift><Key.shift><Key.shift><Key.shift><Key.shift><Key.shift><Key.shift><Key.shift>Nair<Key.shift>@toyota.com
Screenshot: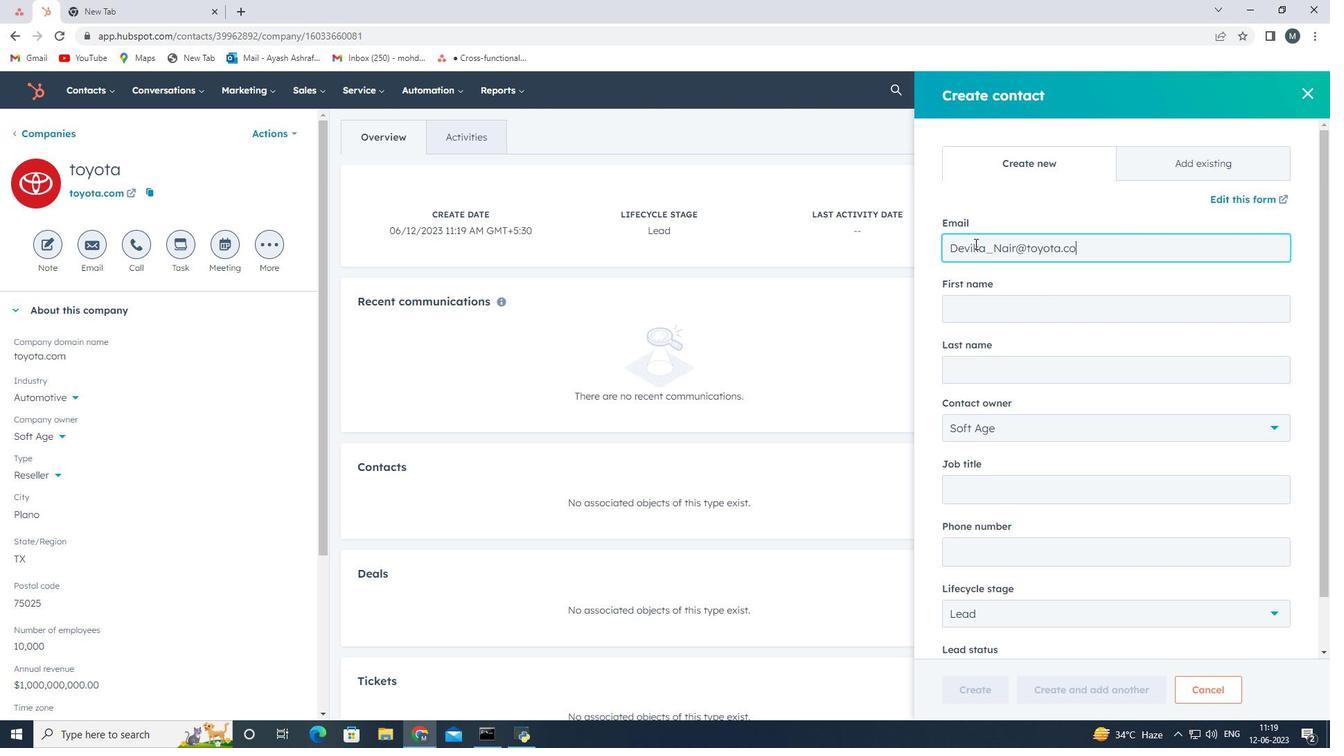 
Action: Mouse moved to (1006, 314)
Screenshot: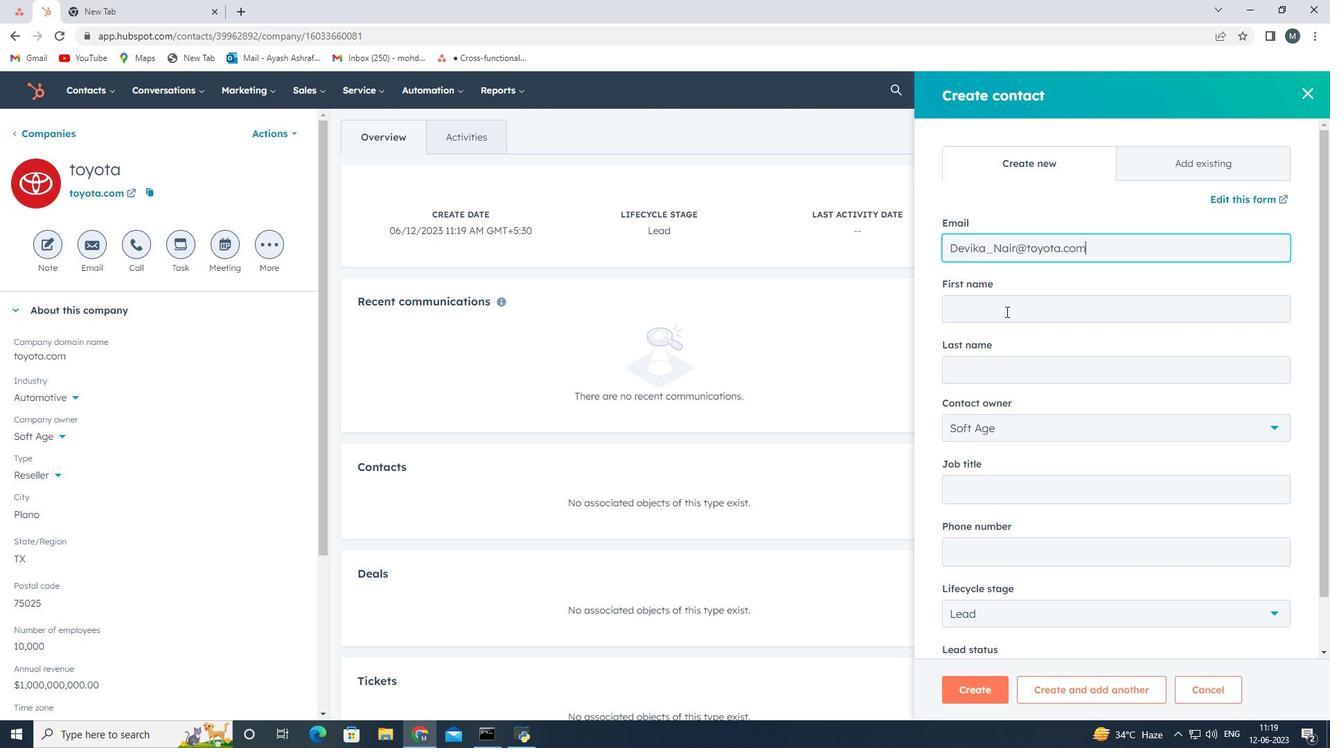 
Action: Mouse pressed left at (1006, 314)
Screenshot: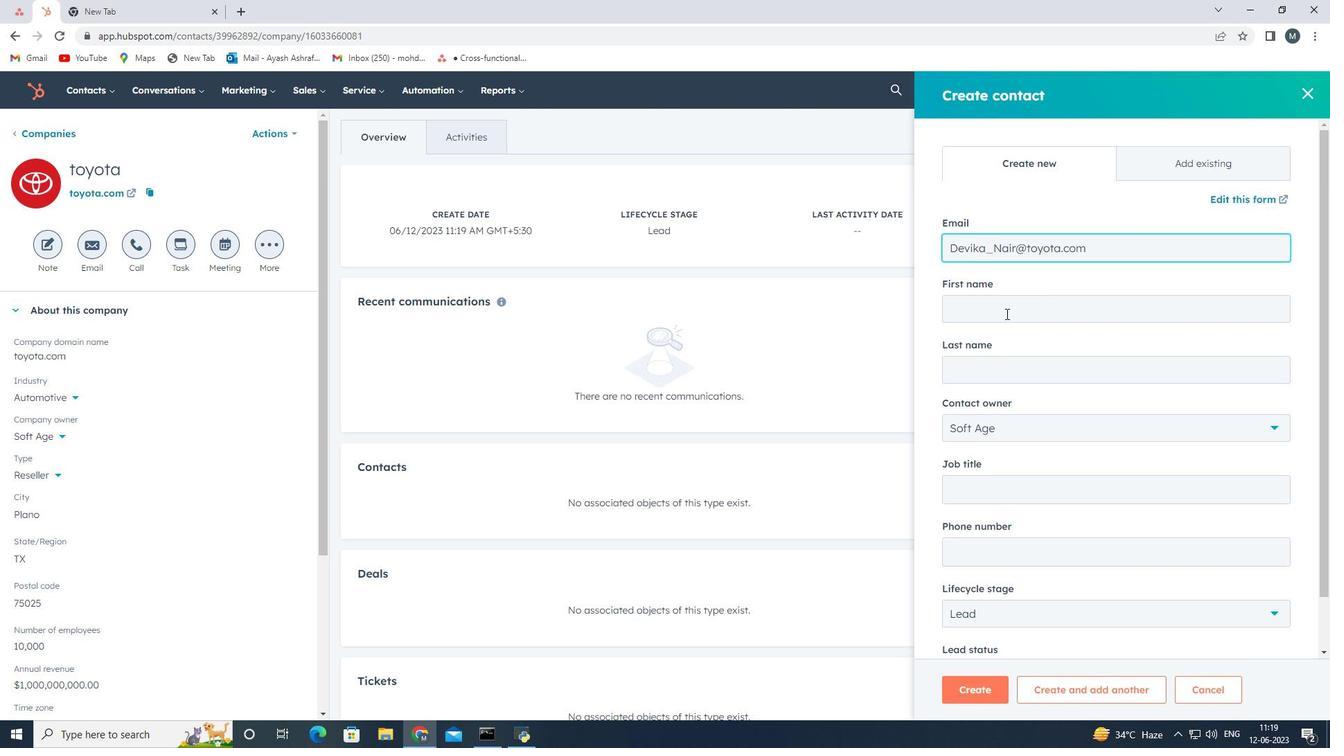 
Action: Key pressed <Key.shift>Devika
Screenshot: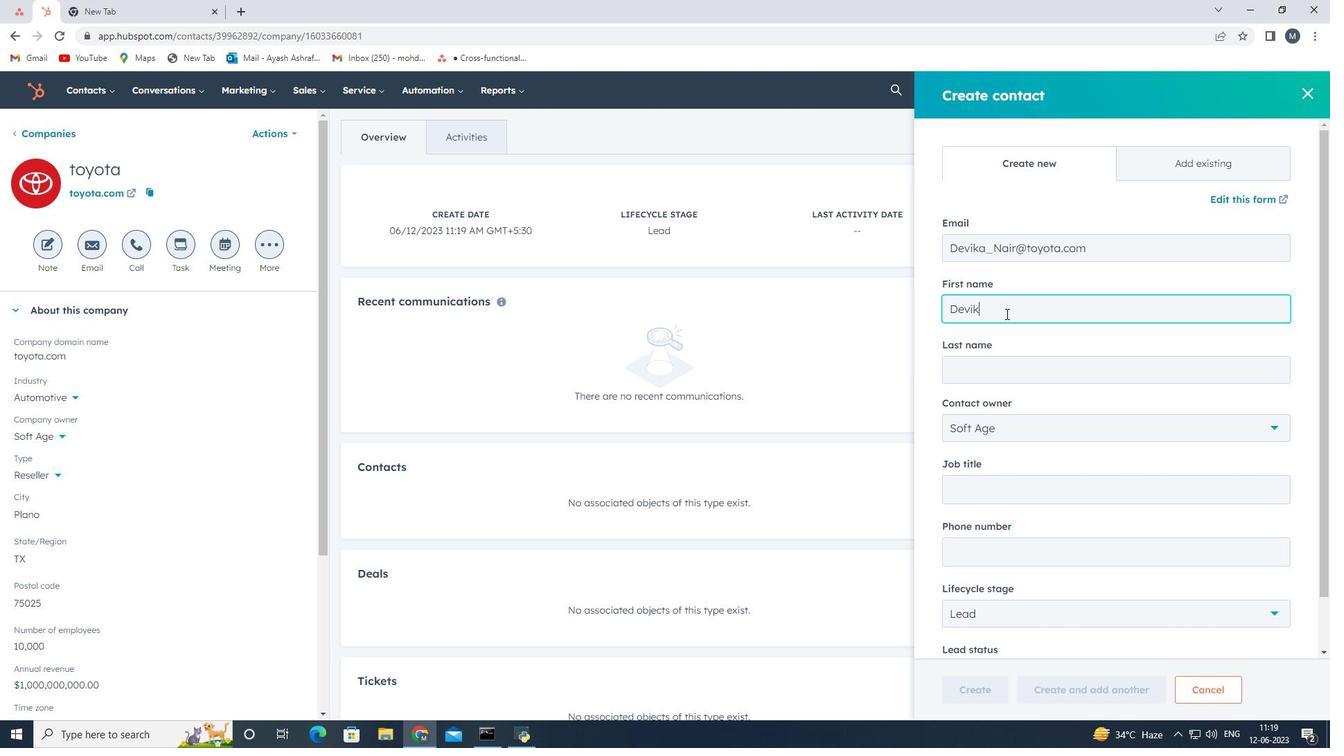
Action: Mouse moved to (1007, 374)
Screenshot: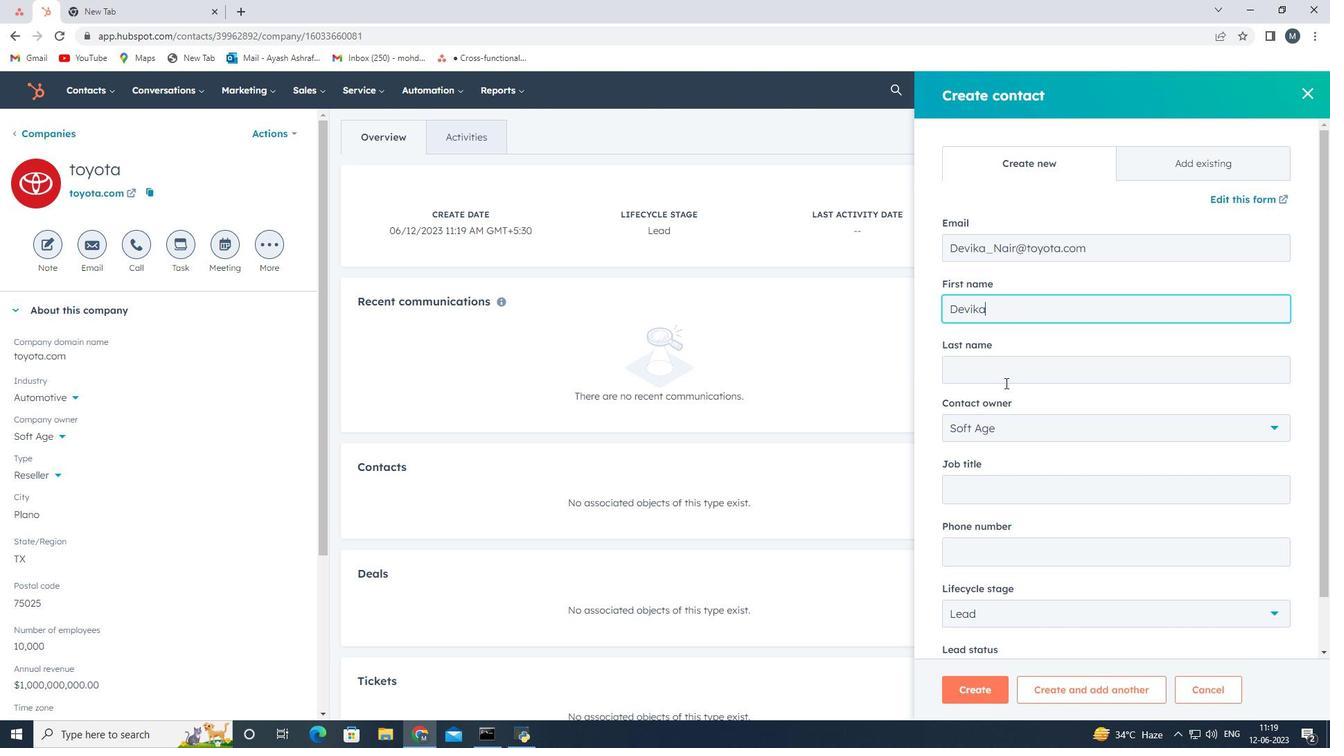 
Action: Mouse pressed left at (1007, 374)
Screenshot: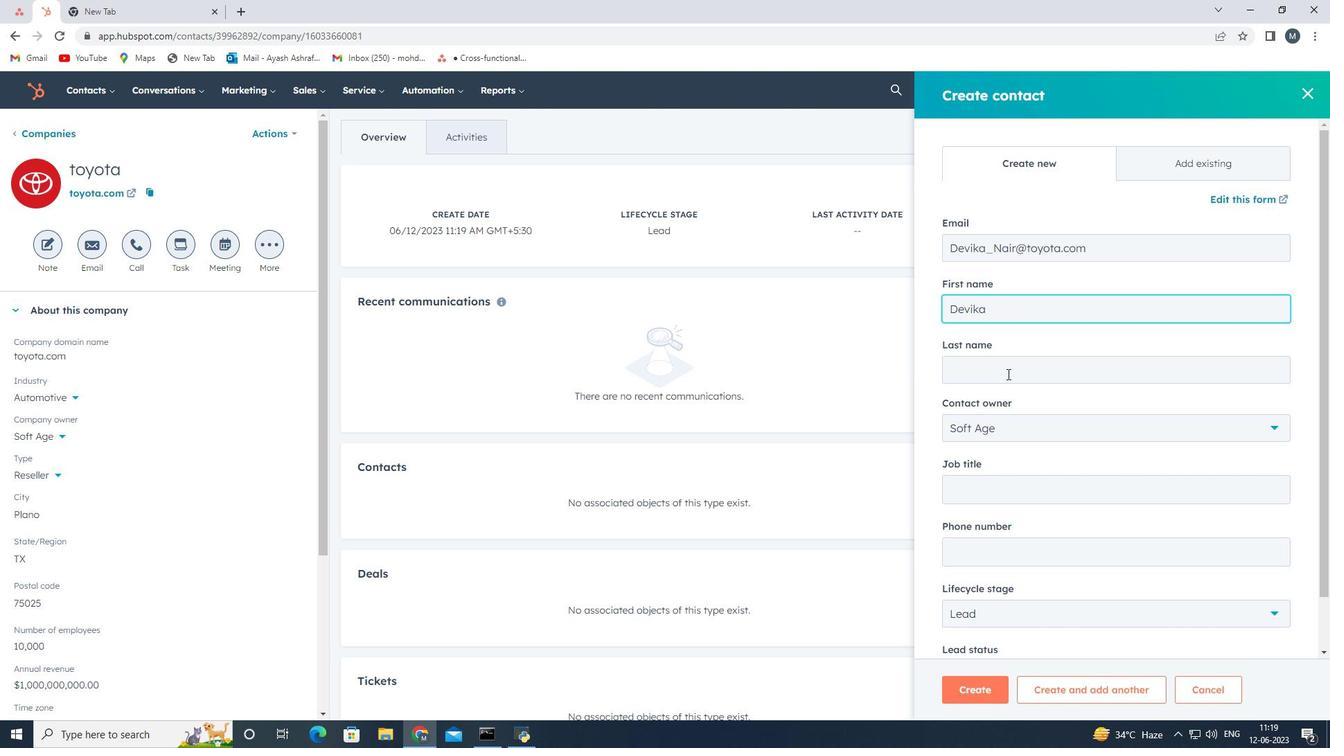 
Action: Key pressed <Key.shift><Key.shift><Key.shift><Key.shift><Key.shift><Key.shift><Key.shift><Key.shift><Key.shift><Key.shift><Key.shift><Key.shift><Key.shift><Key.shift><Key.shift><Key.shift><Key.shift><Key.shift><Key.shift><Key.shift><Key.shift><Key.shift><Key.shift><Key.shift><Key.shift><Key.shift><Key.shift><Key.shift><Key.shift><Key.shift><Key.shift><Key.shift><Key.shift><Key.shift><Key.shift><Key.shift><Key.shift><Key.shift><Key.shift><Key.shift><Key.shift>Nair
Screenshot: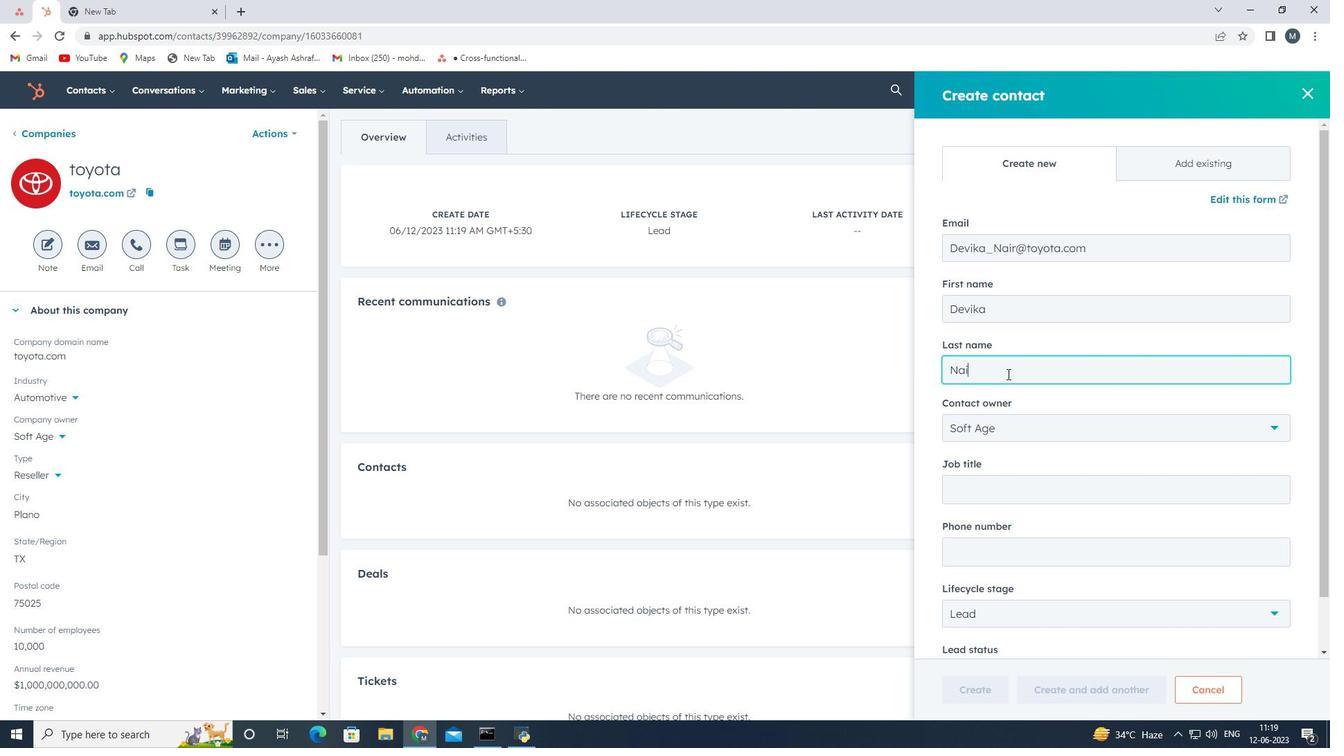 
Action: Mouse moved to (1027, 485)
Screenshot: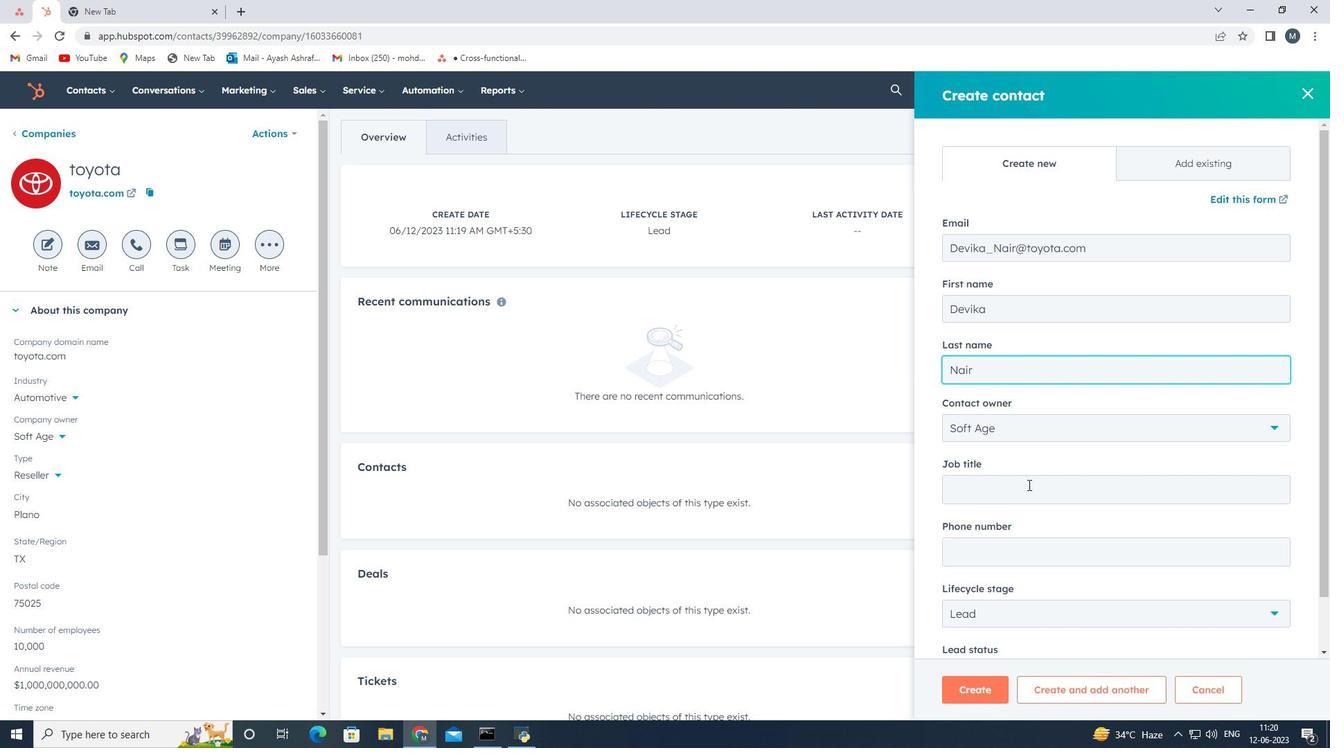 
Action: Mouse pressed left at (1027, 485)
Screenshot: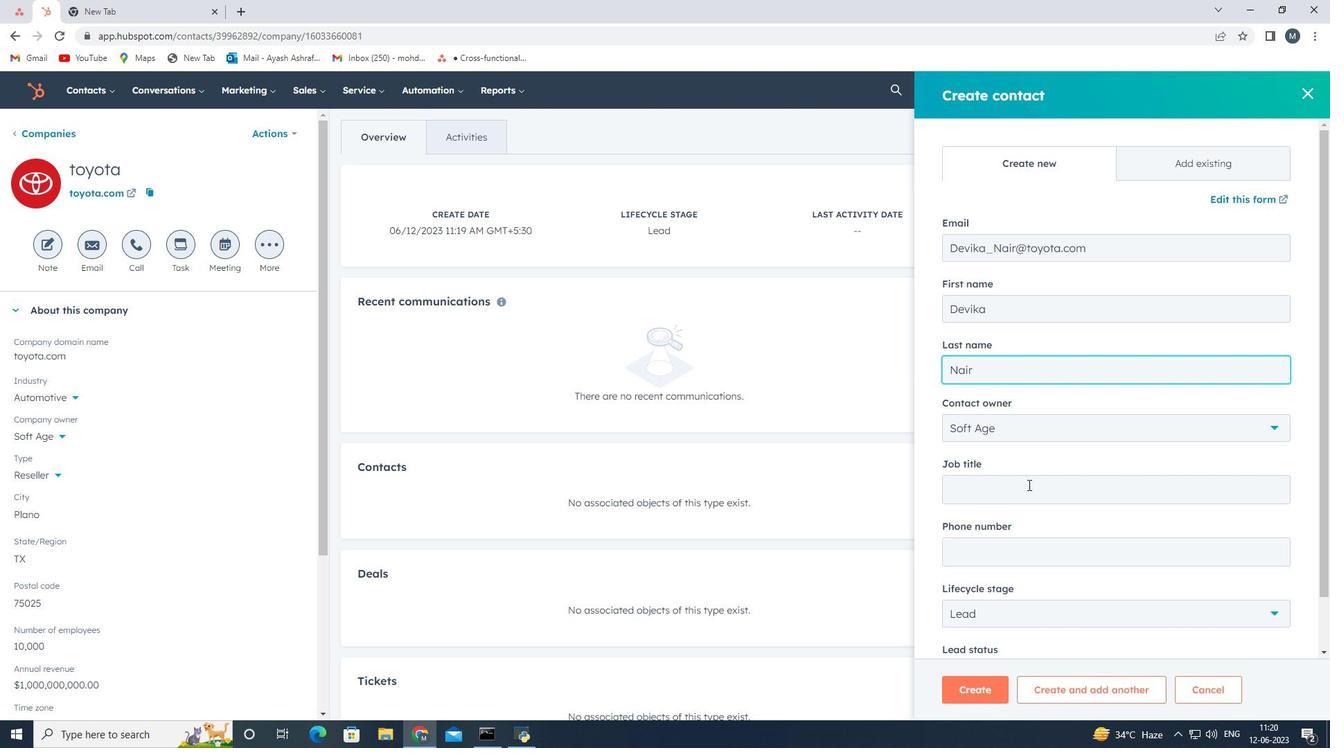 
Action: Mouse moved to (1027, 486)
Screenshot: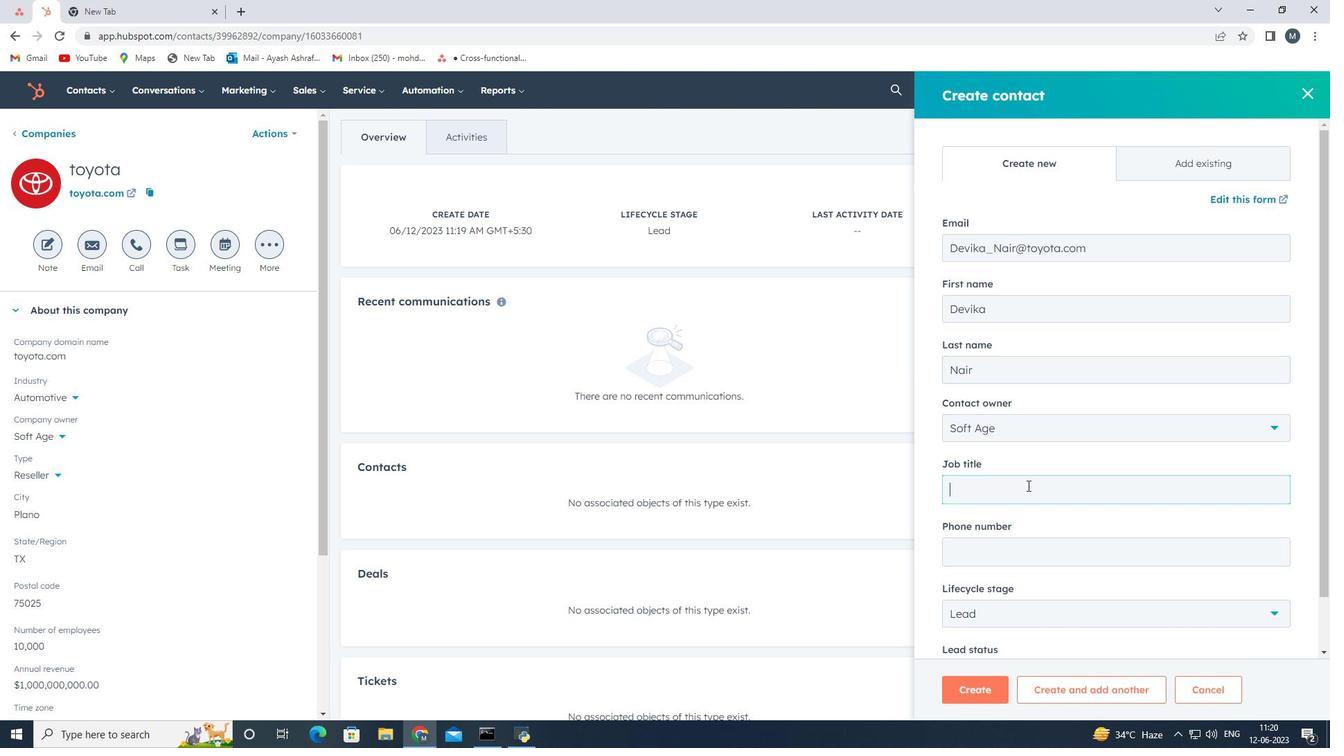 
Action: Key pressed <Key.shift><Key.shift><Key.shift><Key.shift><Key.shift><Key.shift><Key.shift><Key.shift><Key.shift>Product<Key.space><Key.shift><Key.shift><Key.shift>manager
Screenshot: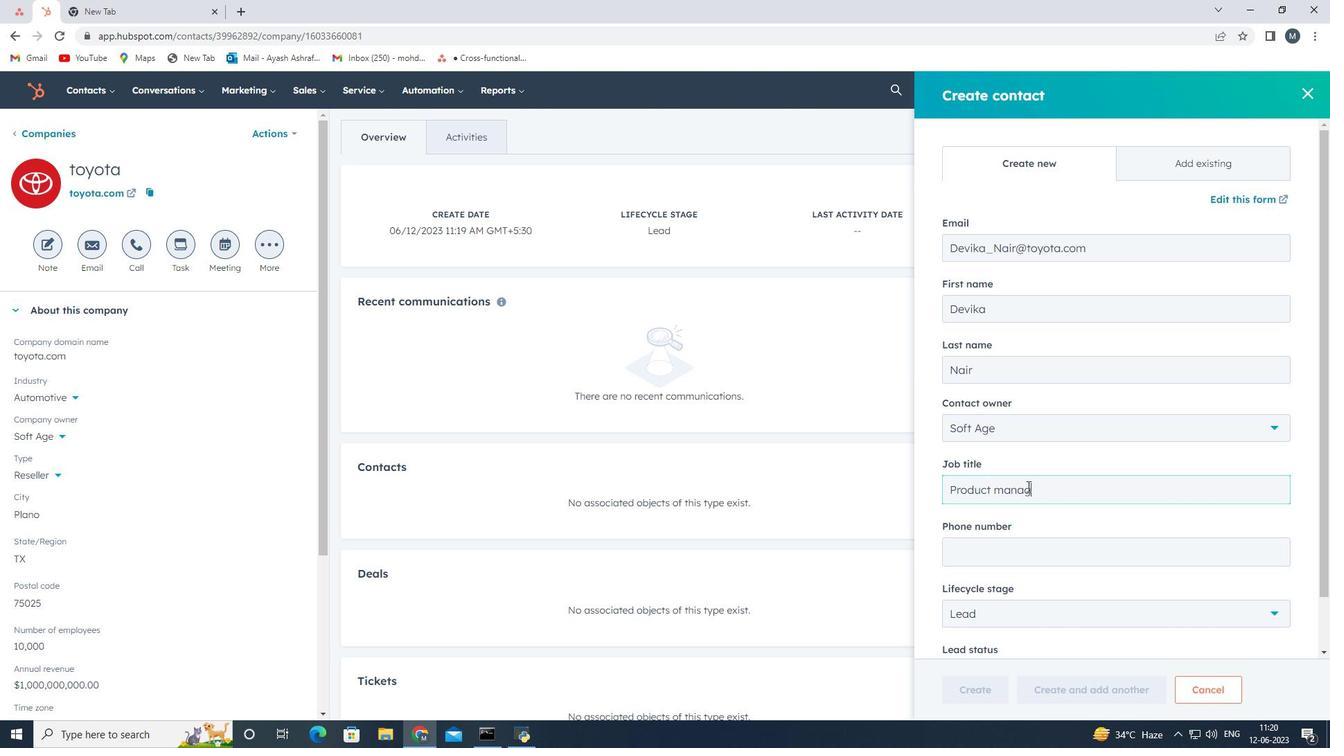 
Action: Mouse moved to (1050, 553)
Screenshot: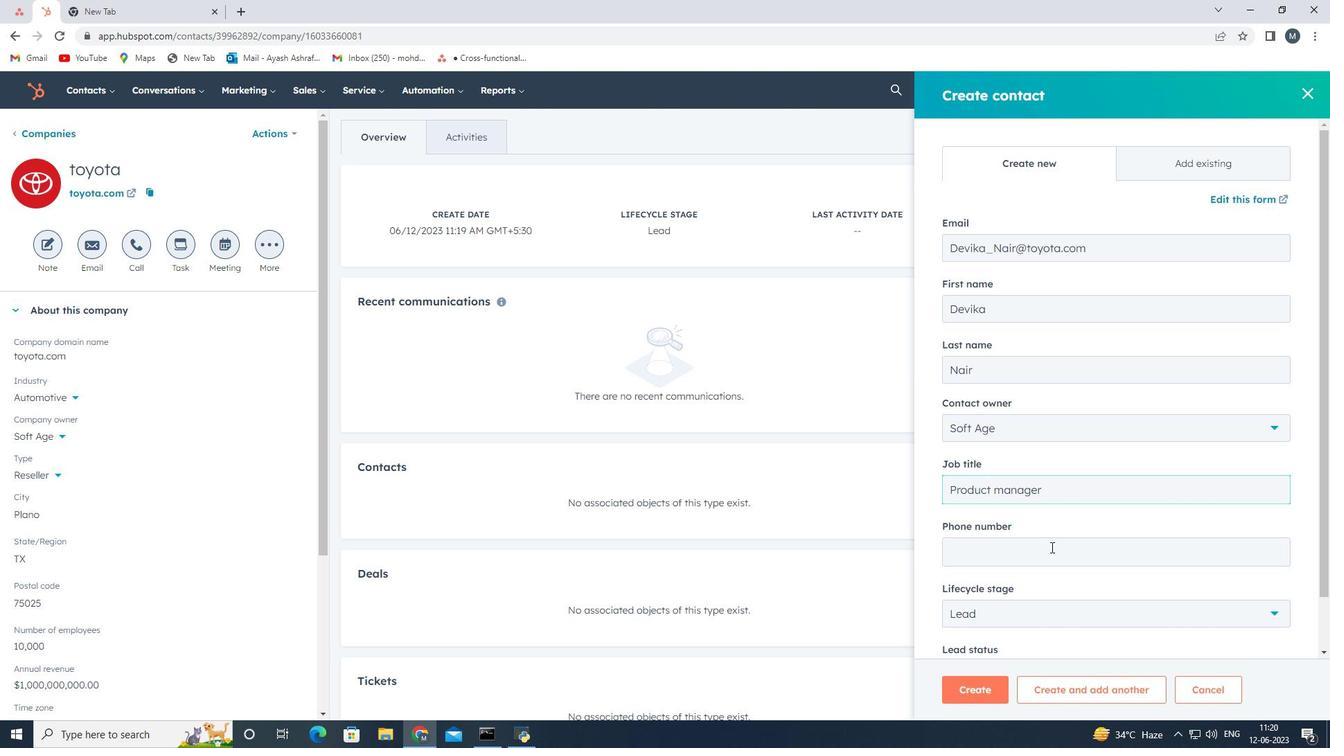 
Action: Mouse pressed left at (1050, 553)
Screenshot: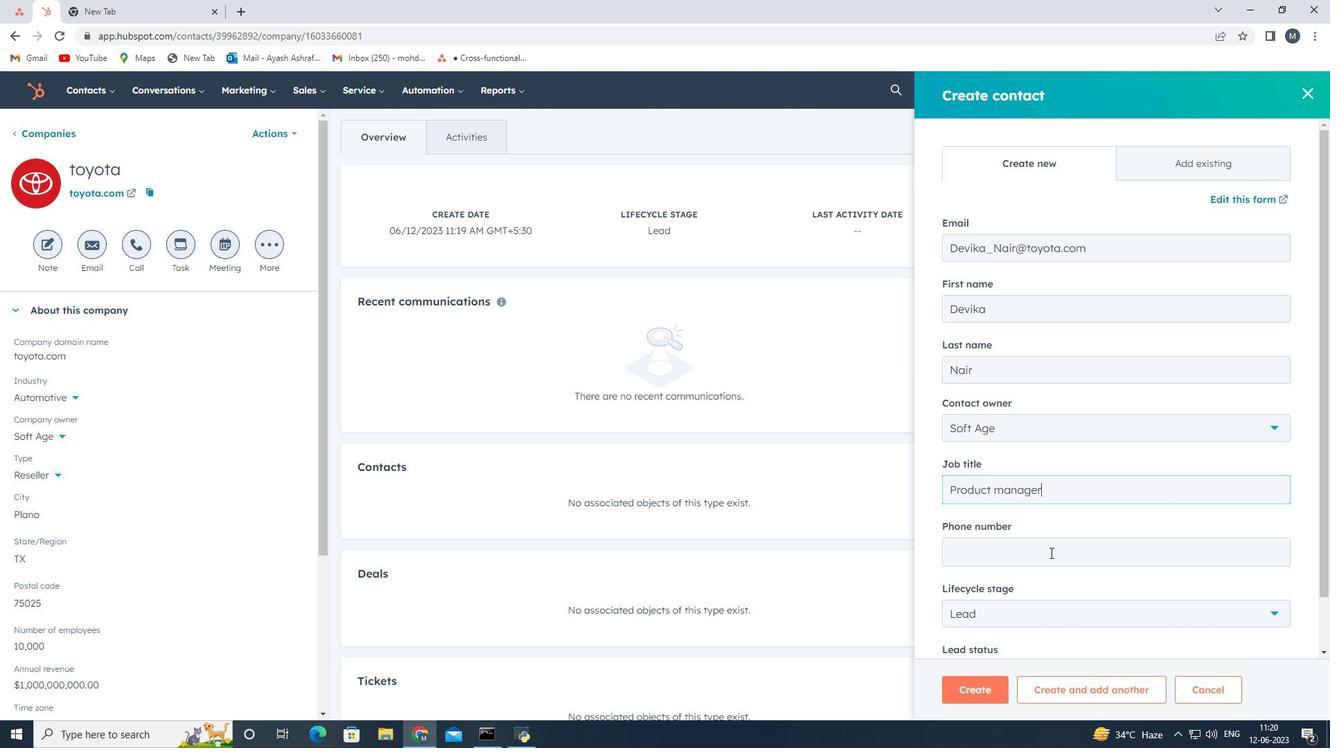 
Action: Key pressed 67<Key.backspace>175559012
Screenshot: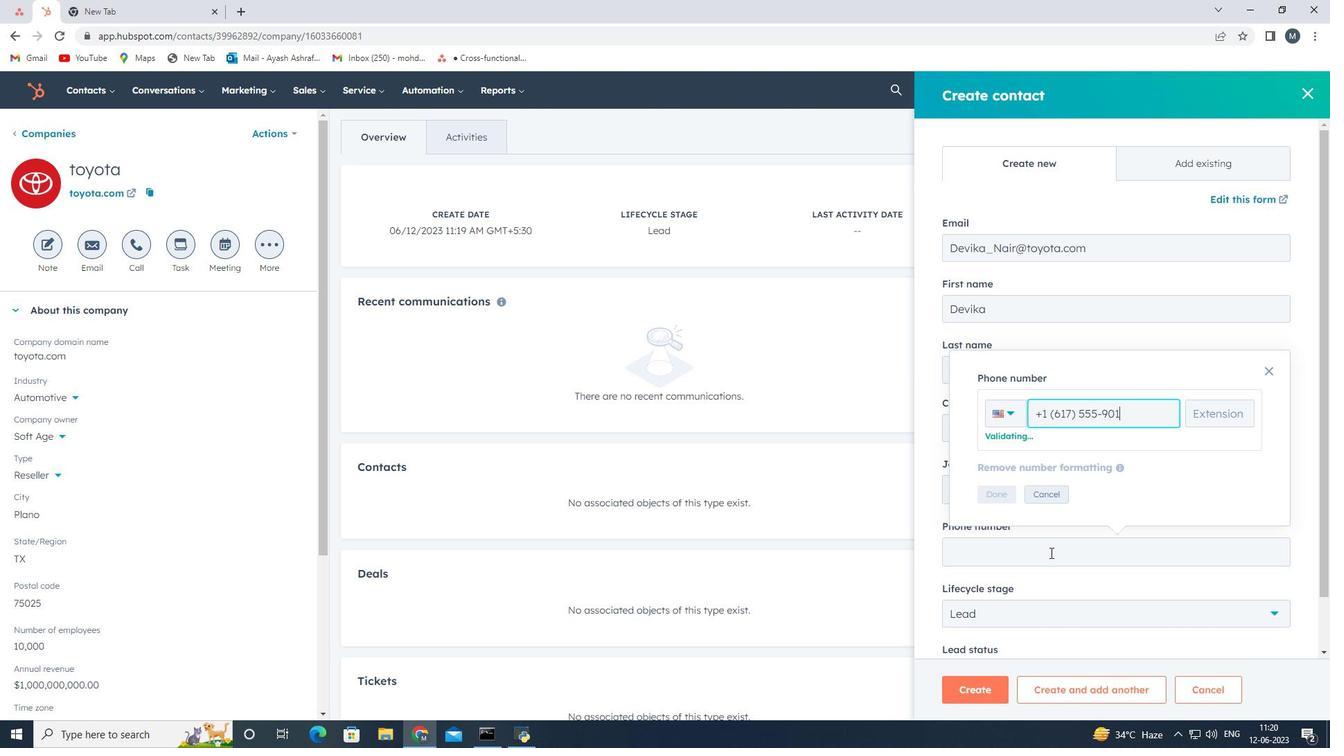 
Action: Mouse moved to (1001, 503)
Screenshot: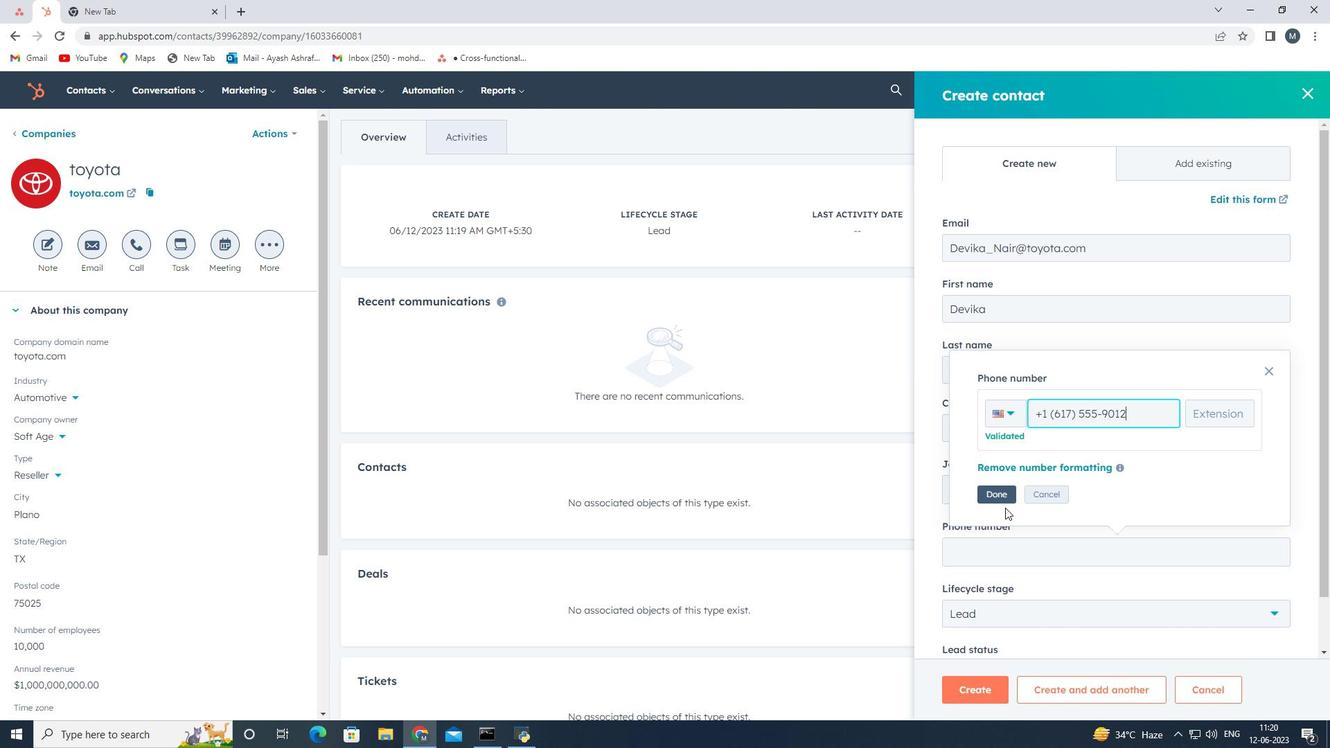 
Action: Mouse pressed left at (1001, 503)
Screenshot: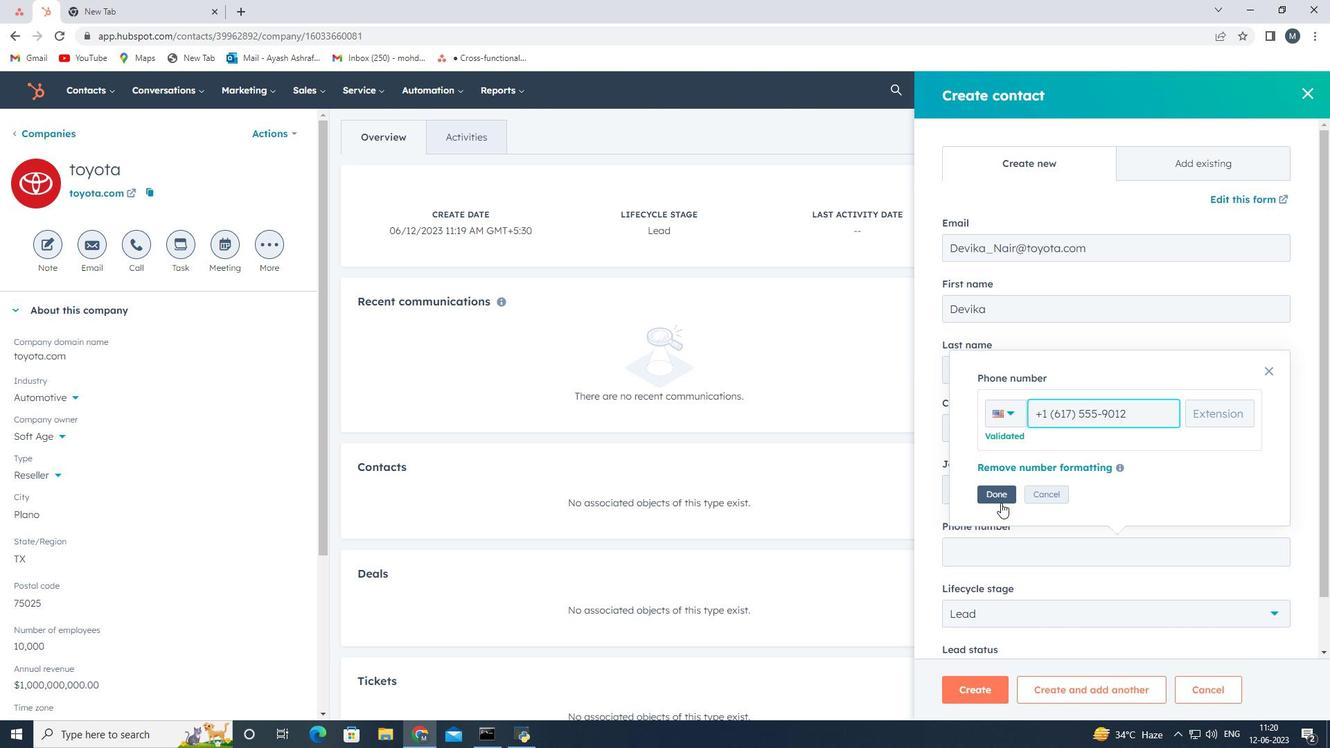 
Action: Mouse moved to (1027, 630)
Screenshot: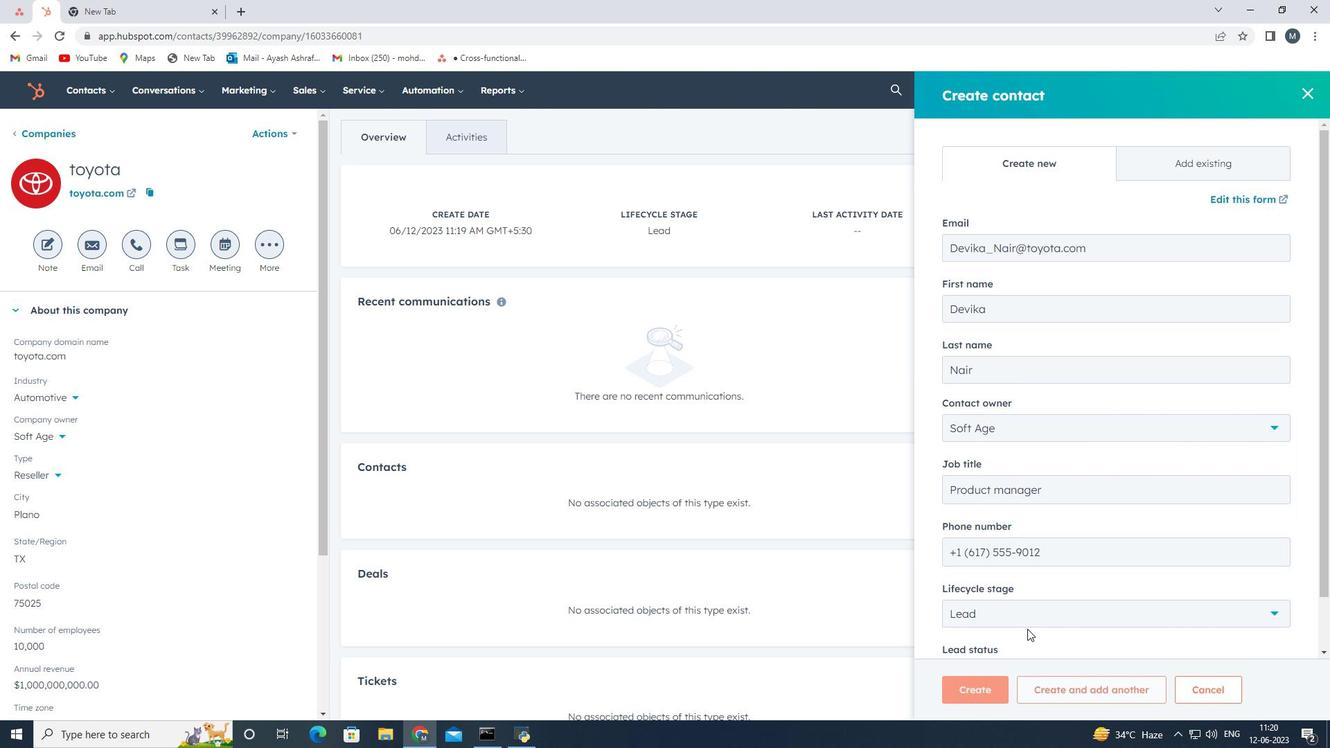 
Action: Mouse scrolled (1027, 629) with delta (0, 0)
Screenshot: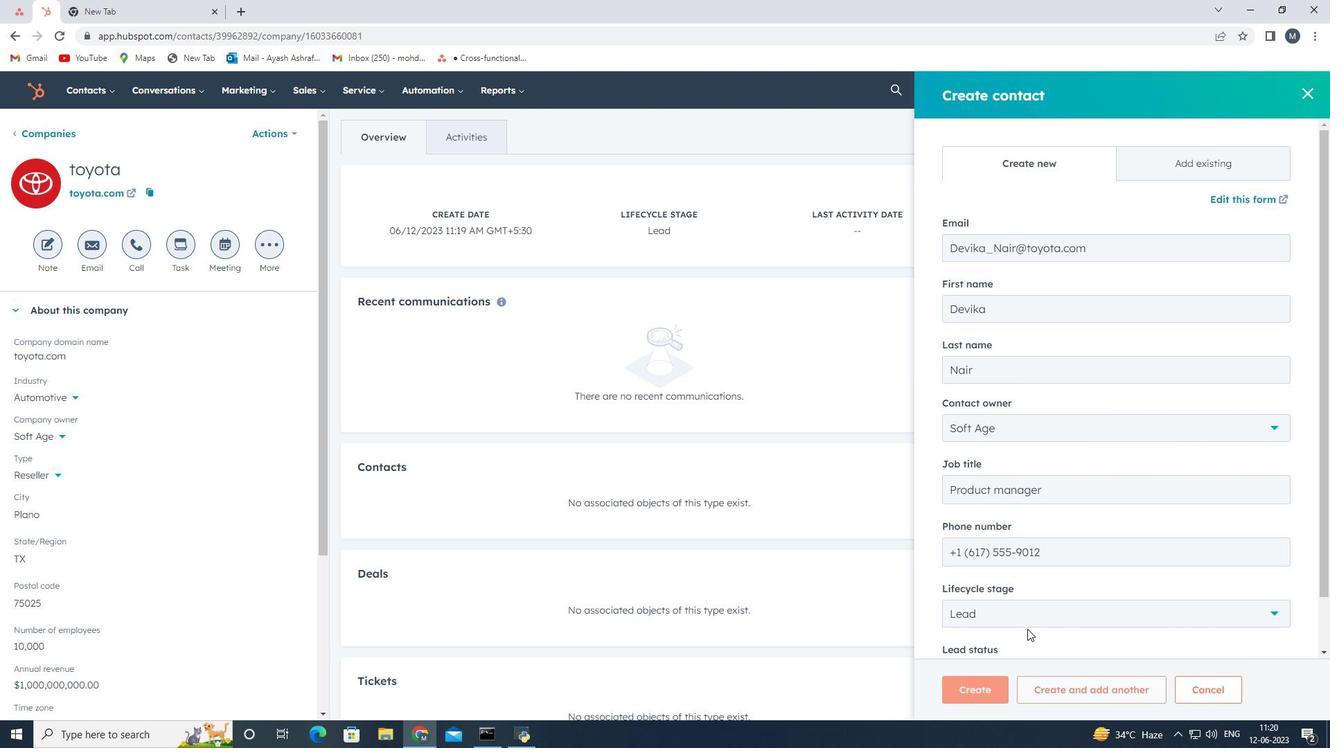 
Action: Mouse scrolled (1027, 629) with delta (0, 0)
Screenshot: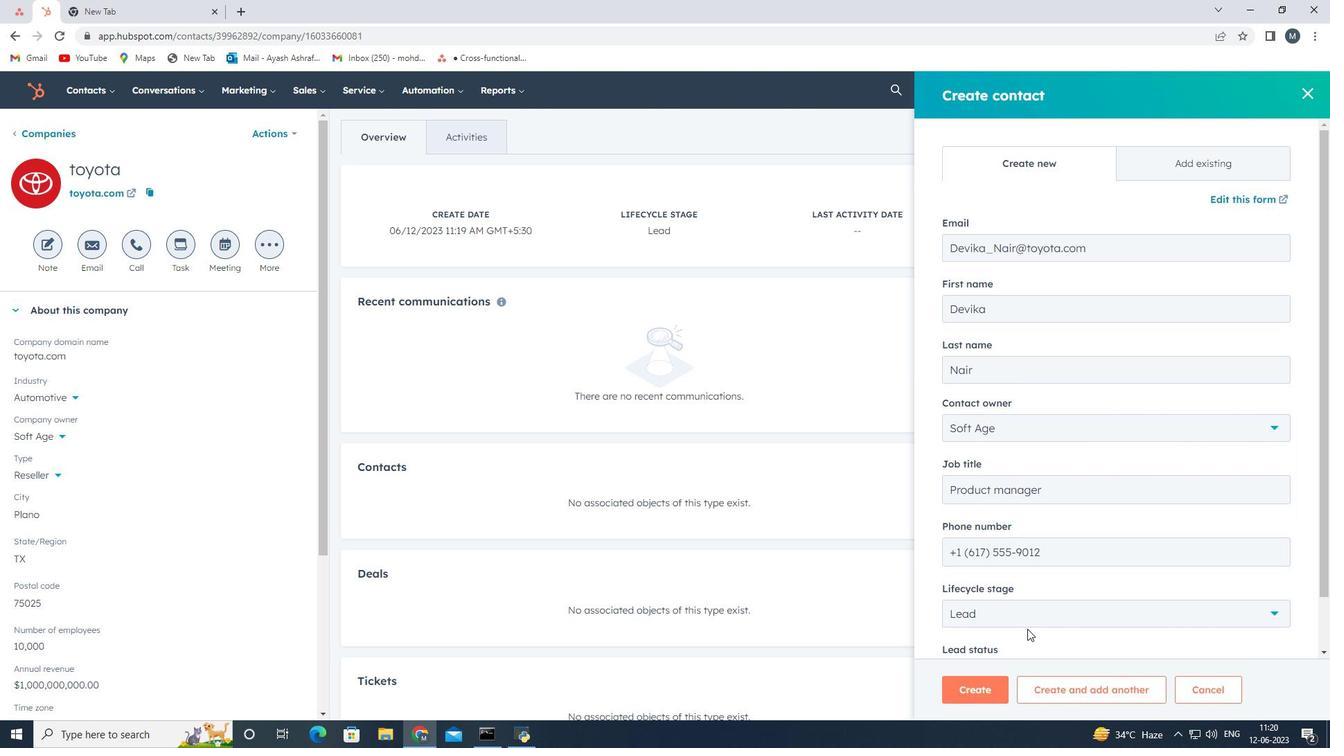 
Action: Mouse scrolled (1027, 629) with delta (0, 0)
Screenshot: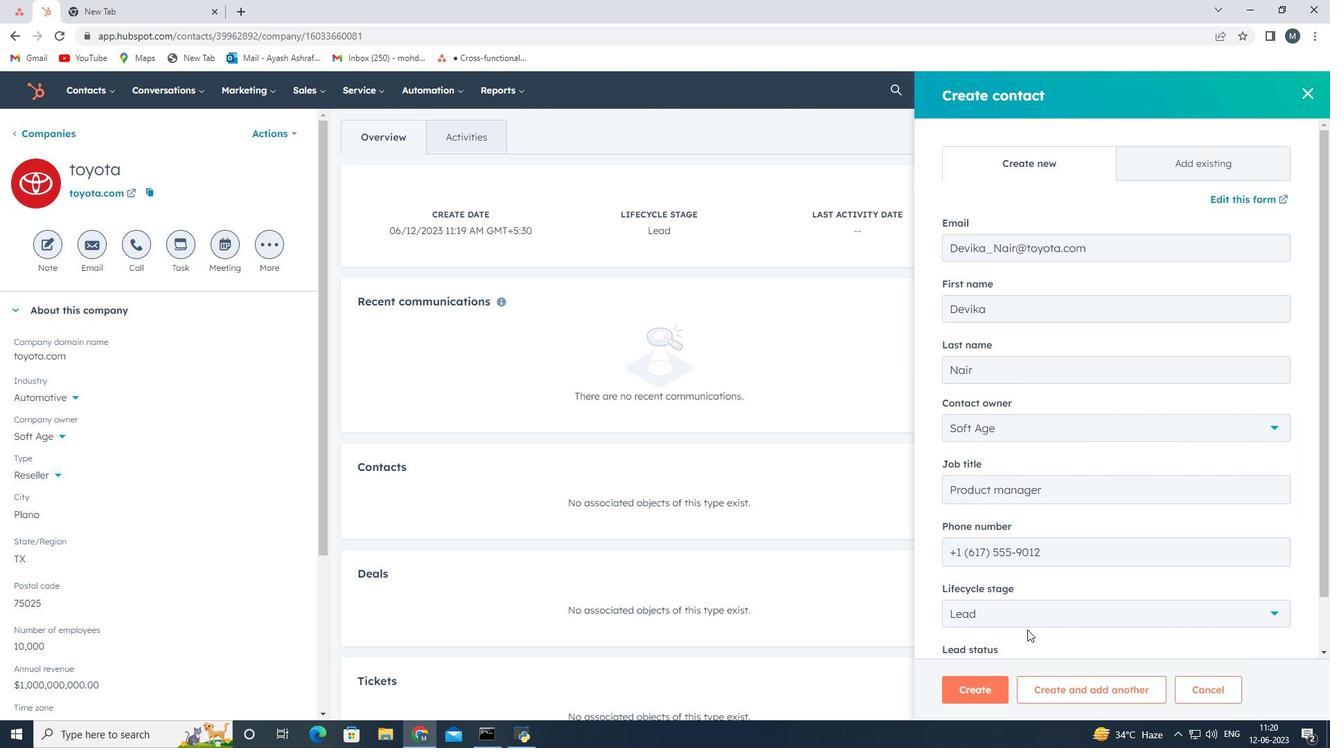
Action: Mouse moved to (1031, 614)
Screenshot: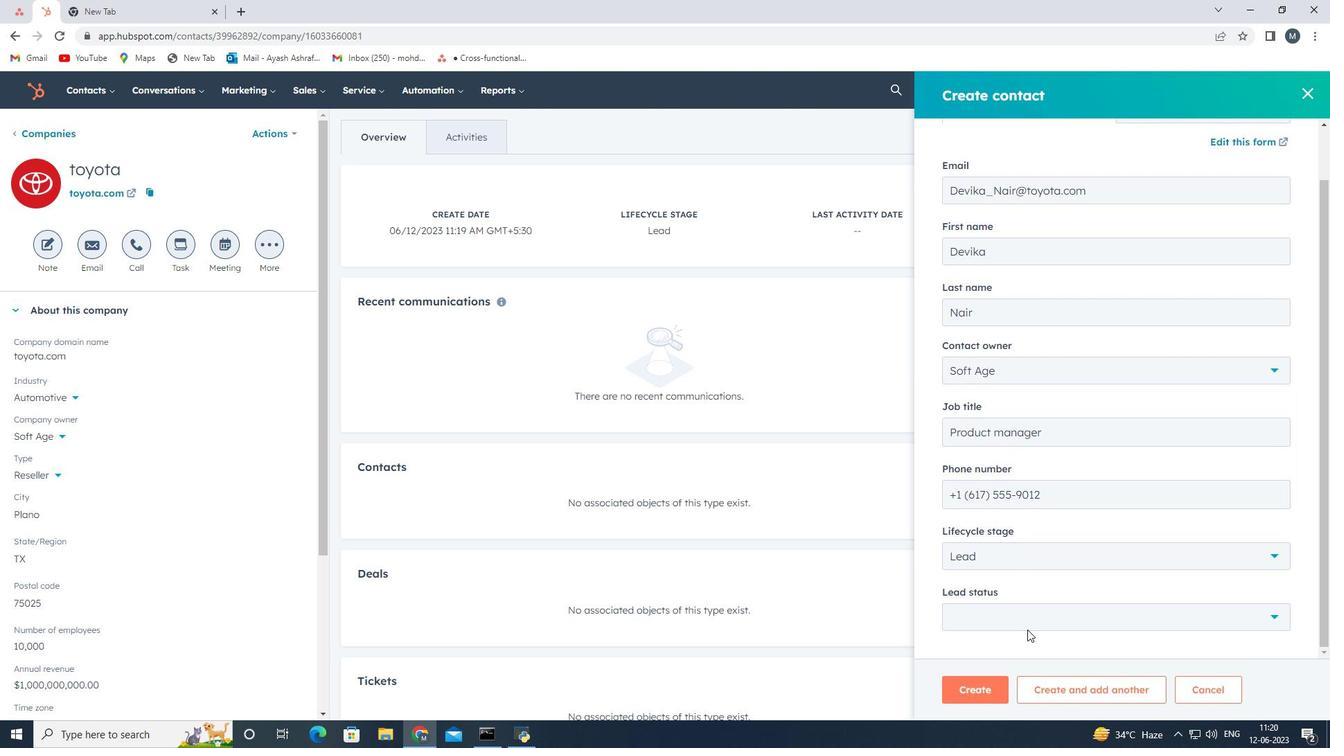 
Action: Mouse pressed left at (1031, 614)
Screenshot: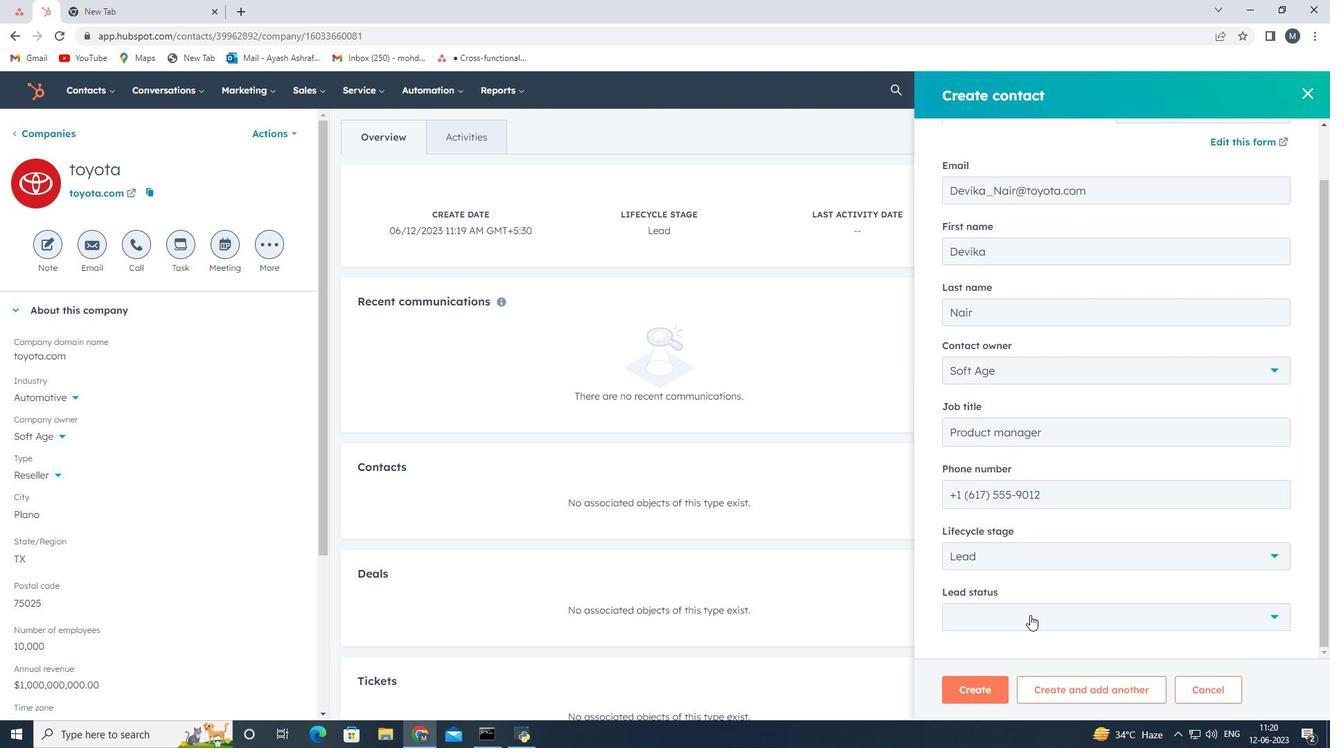 
Action: Mouse moved to (993, 508)
Screenshot: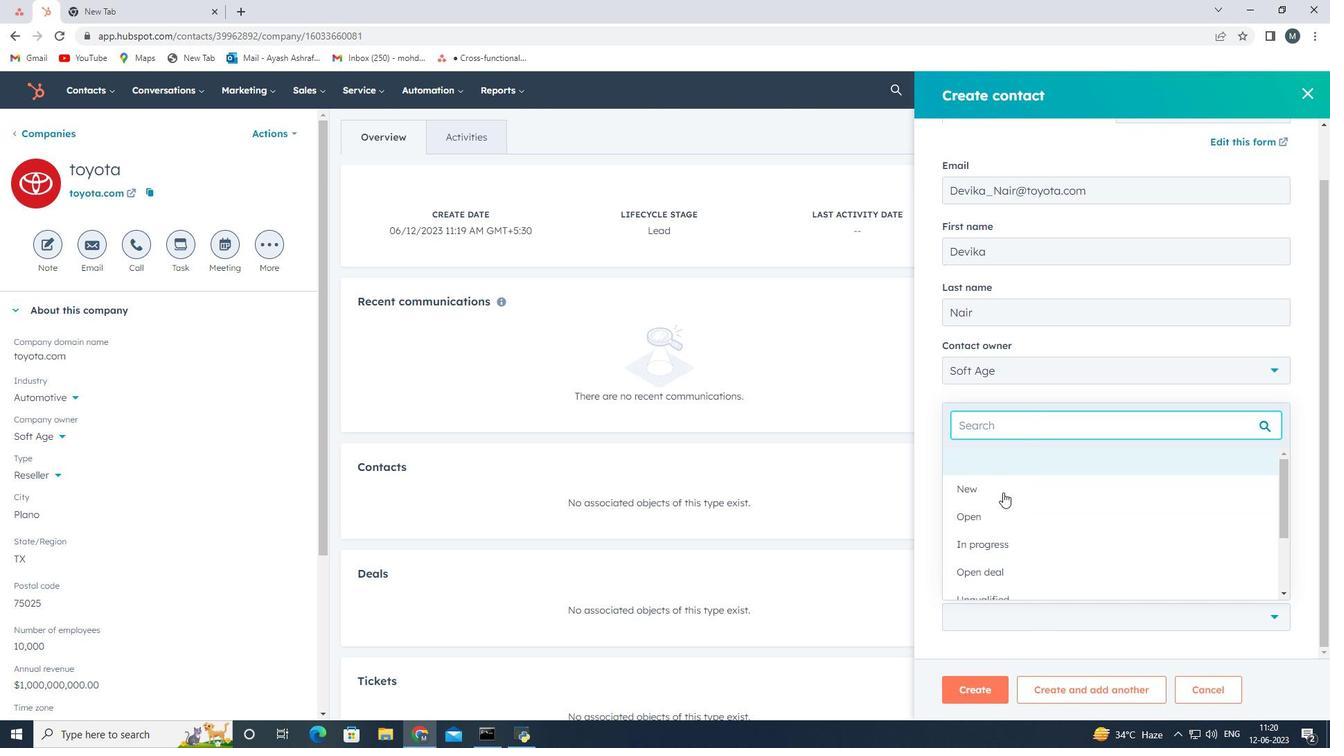 
Action: Mouse pressed left at (993, 508)
Screenshot: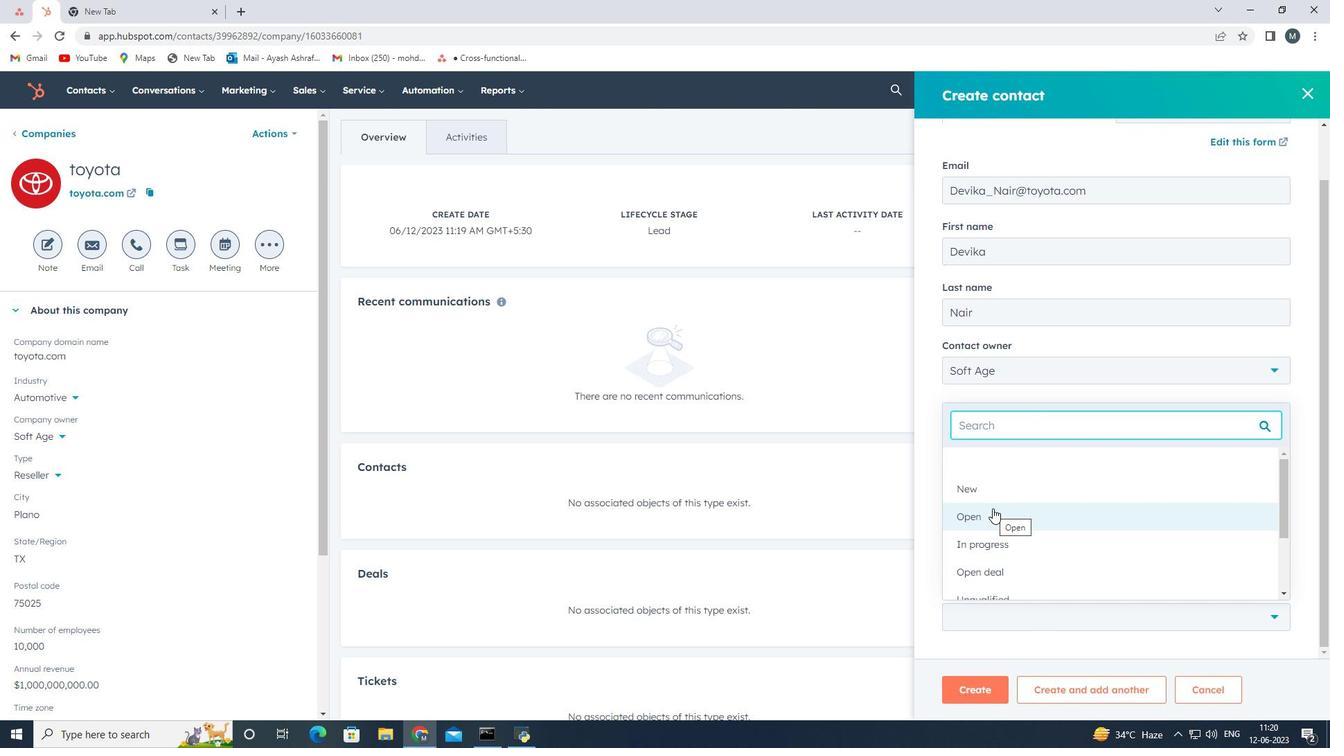 
Action: Mouse moved to (1007, 552)
Screenshot: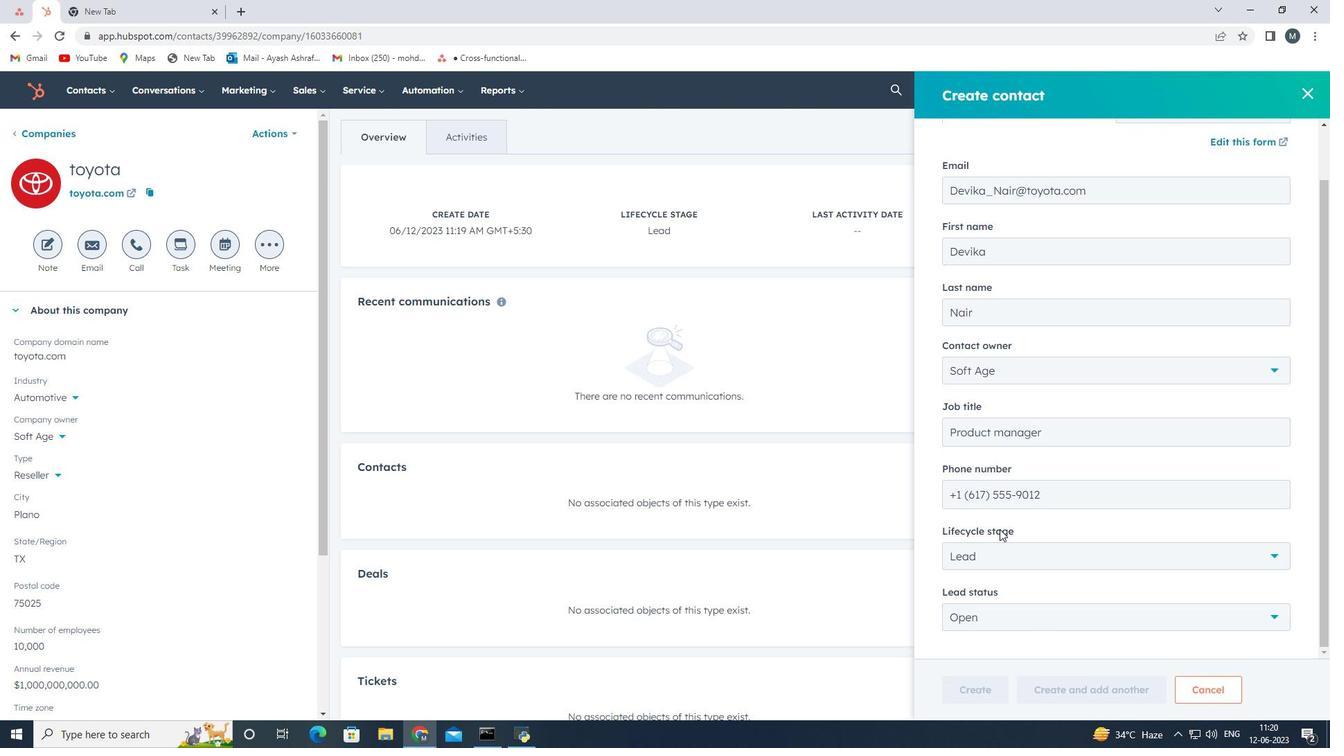 
Action: Mouse pressed left at (1007, 552)
Screenshot: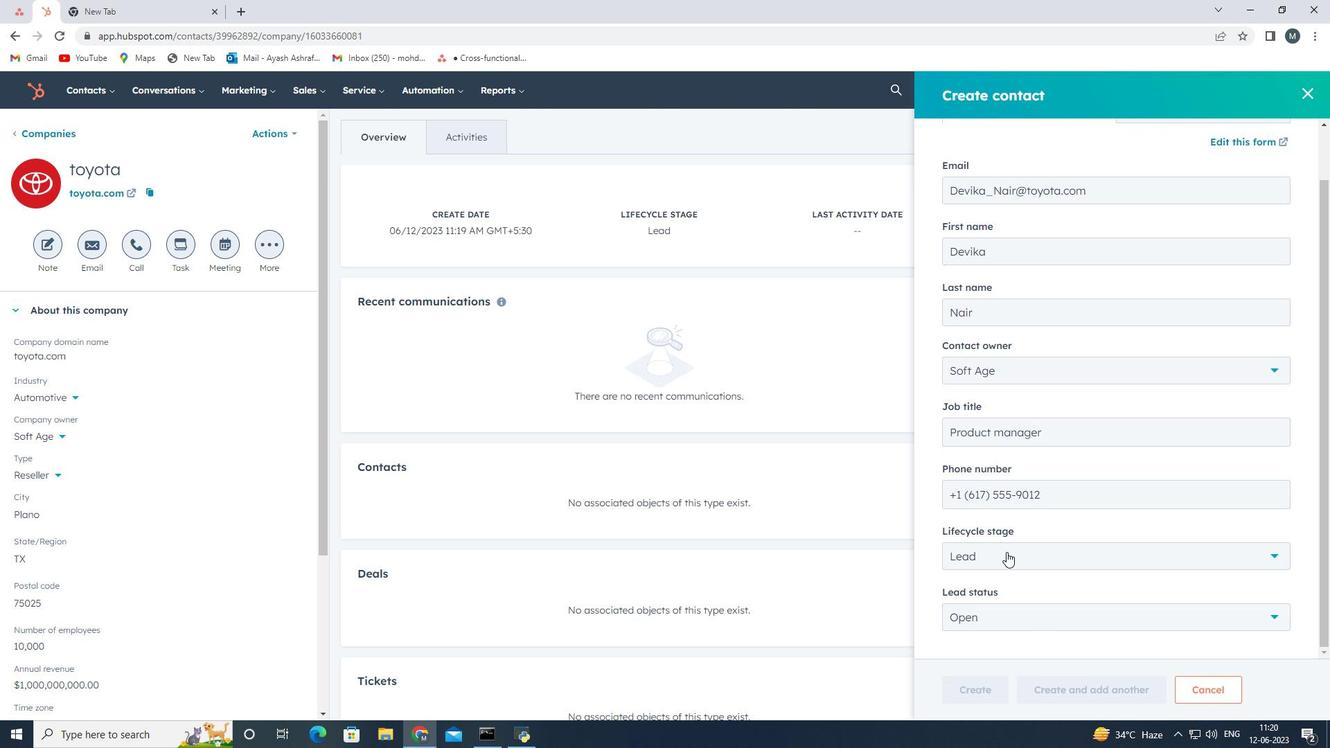 
Action: Mouse moved to (990, 420)
Screenshot: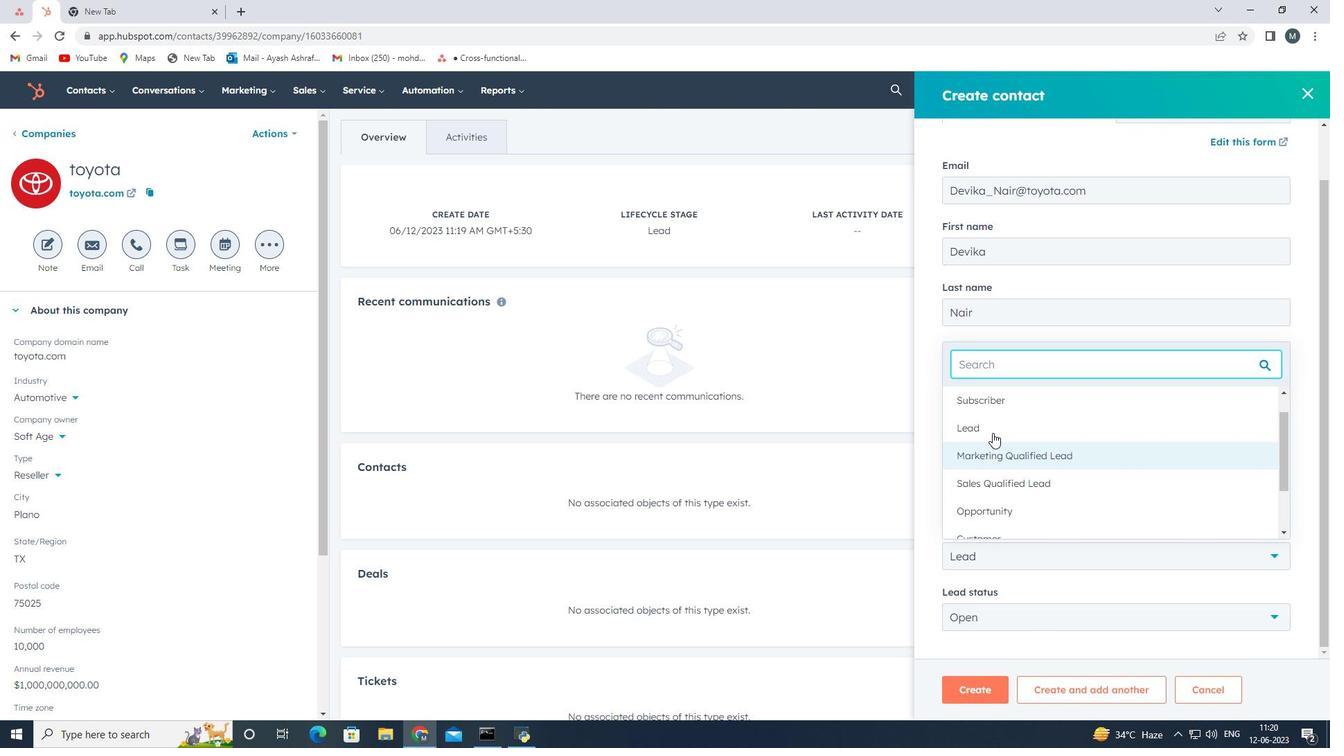 
Action: Mouse pressed left at (990, 420)
Screenshot: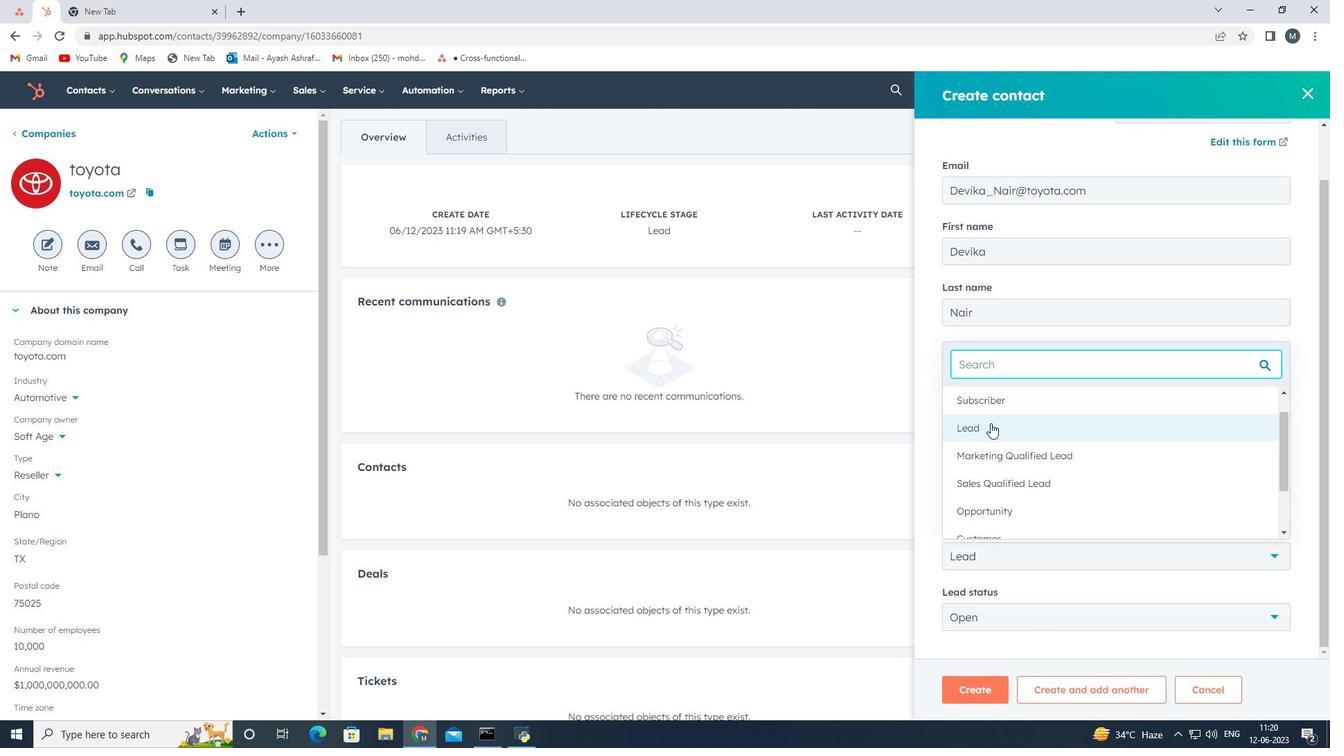 
Action: Mouse moved to (1014, 666)
Screenshot: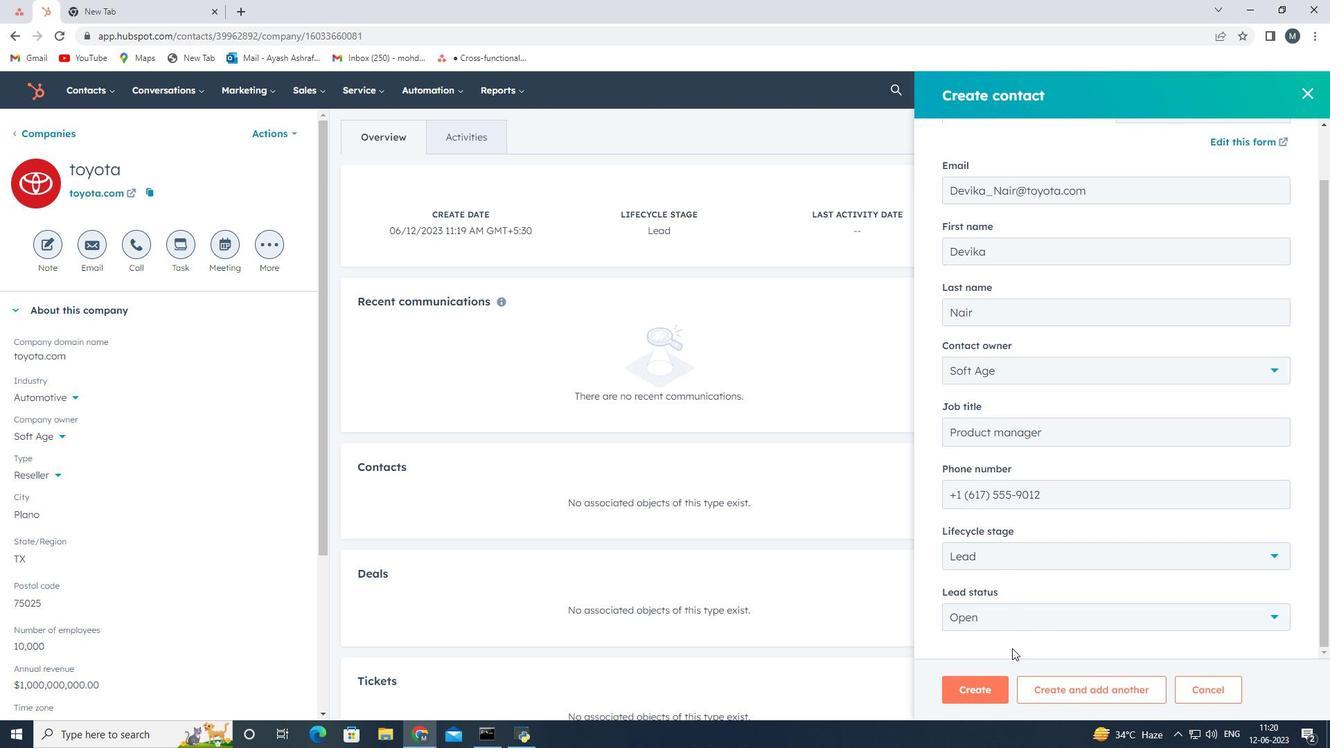 
Action: Mouse scrolled (1013, 650) with delta (0, 0)
Screenshot: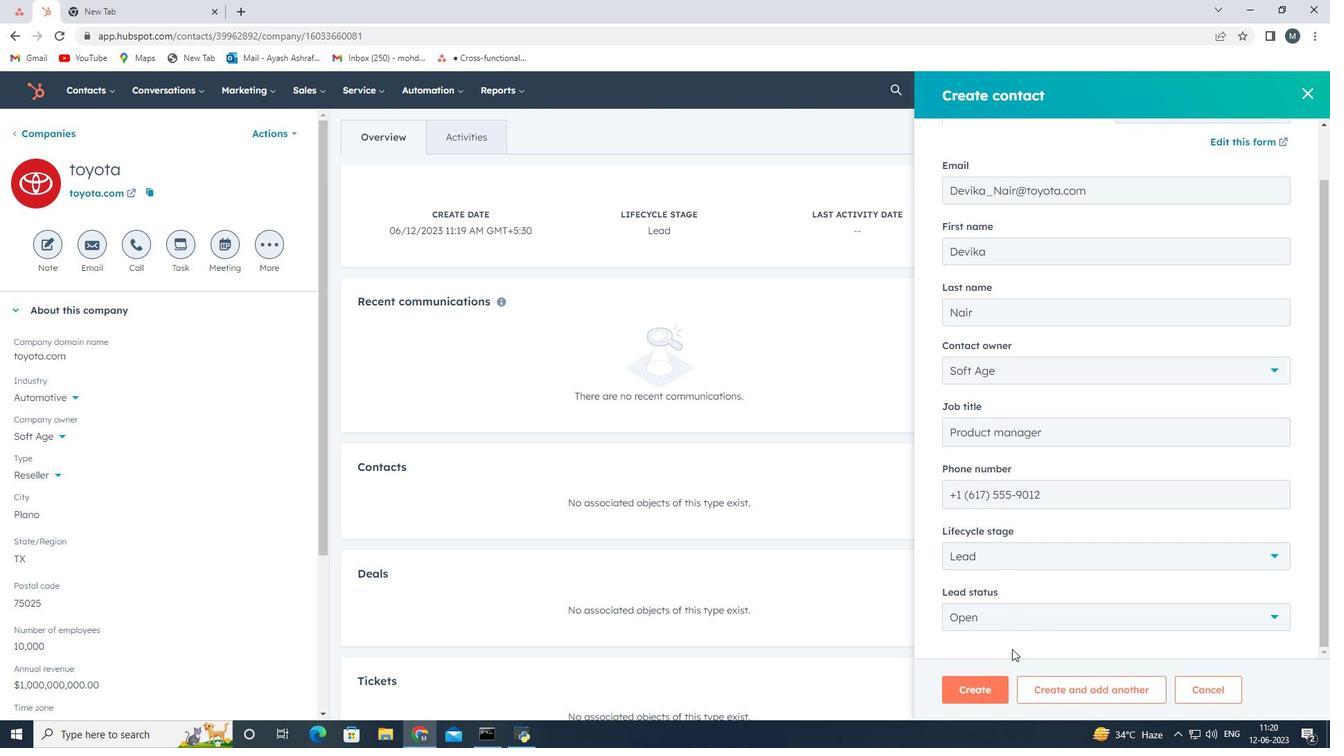 
Action: Mouse moved to (994, 684)
Screenshot: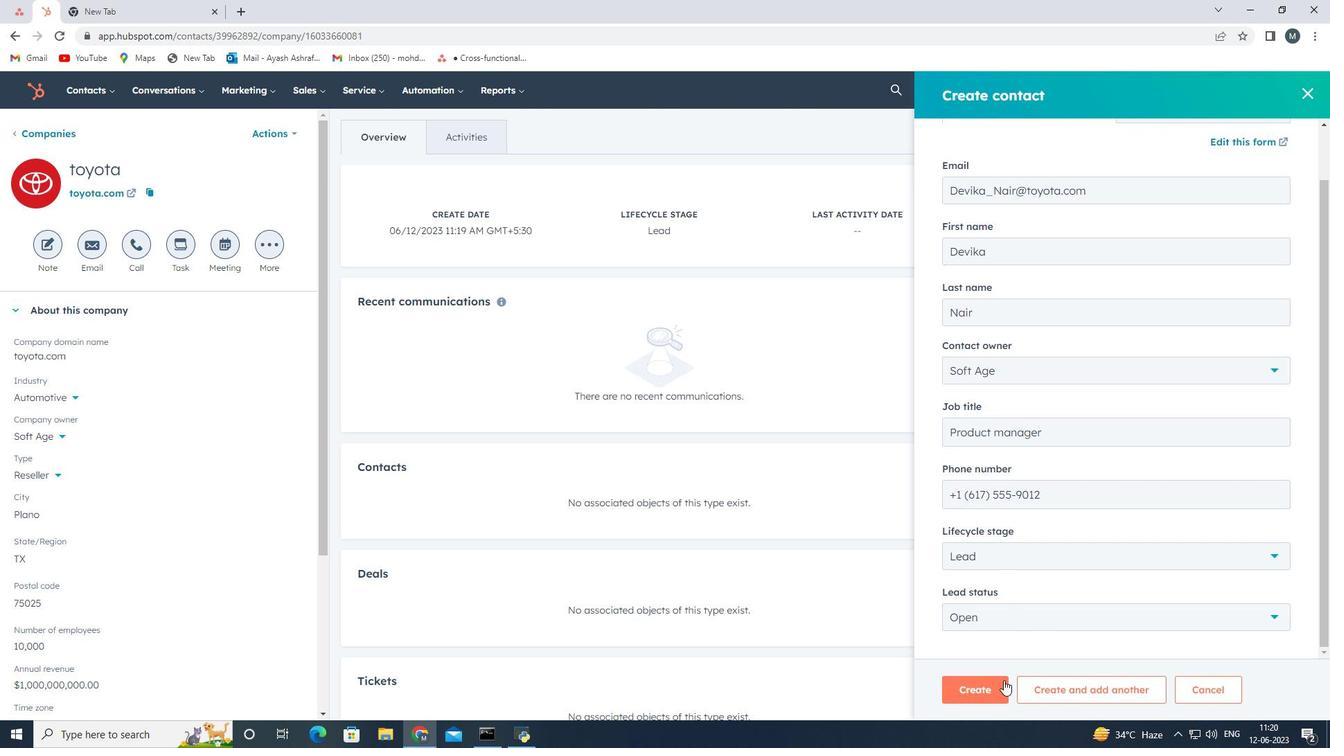 
Action: Mouse pressed left at (994, 684)
Screenshot: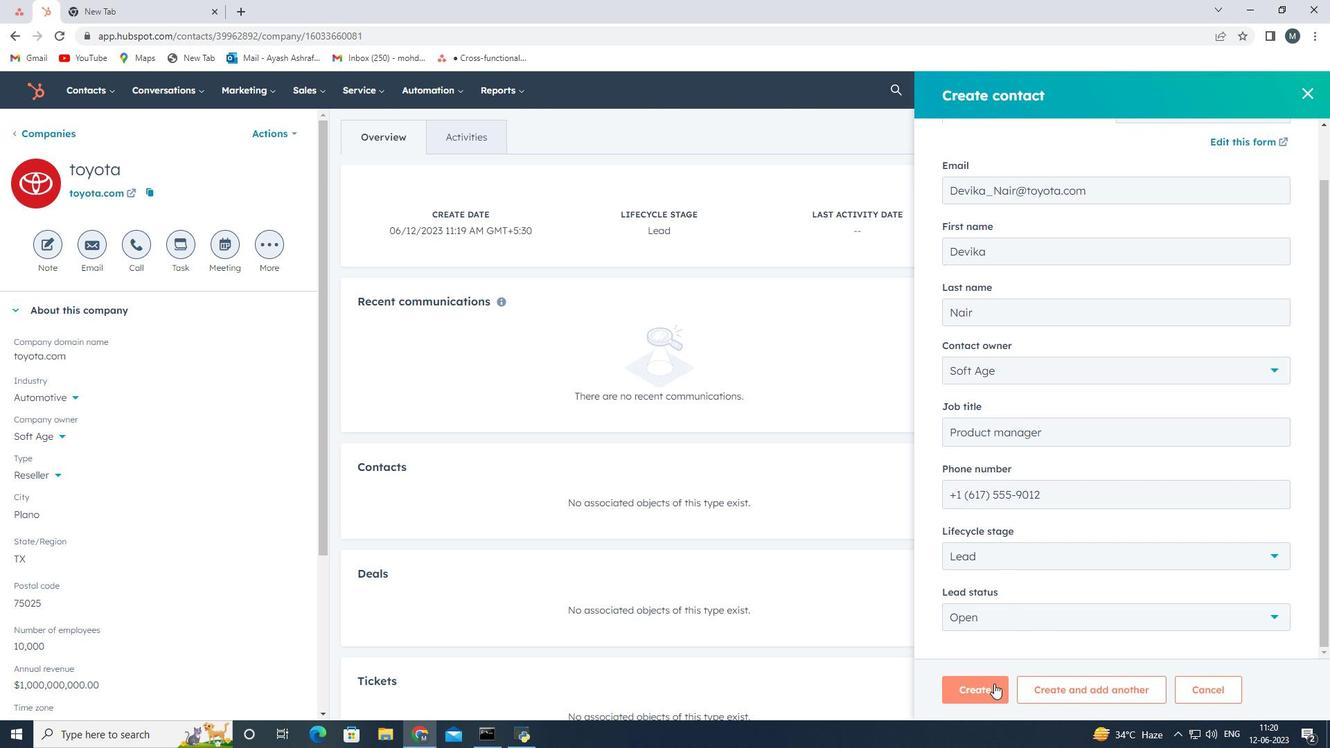 
Action: Mouse moved to (576, 389)
Screenshot: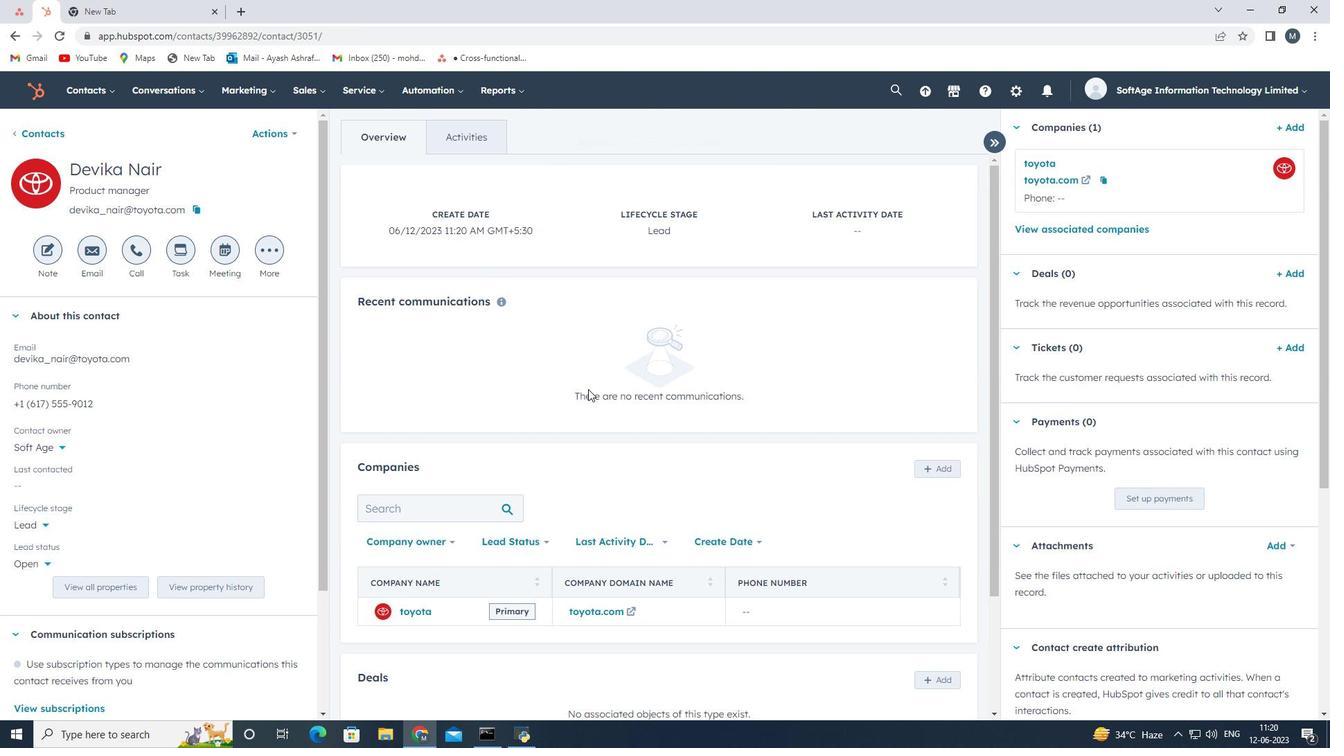 
